 Task: Find connections with filter location Portão with filter topic #helpingothers with filter profile language English with filter current company BharatAgri with filter school Board of Secondary Education Rajasthan with filter industry Satellite Telecommunications with filter service category Financial Analysis with filter keywords title Front Desk Associate
Action: Mouse moved to (124, 206)
Screenshot: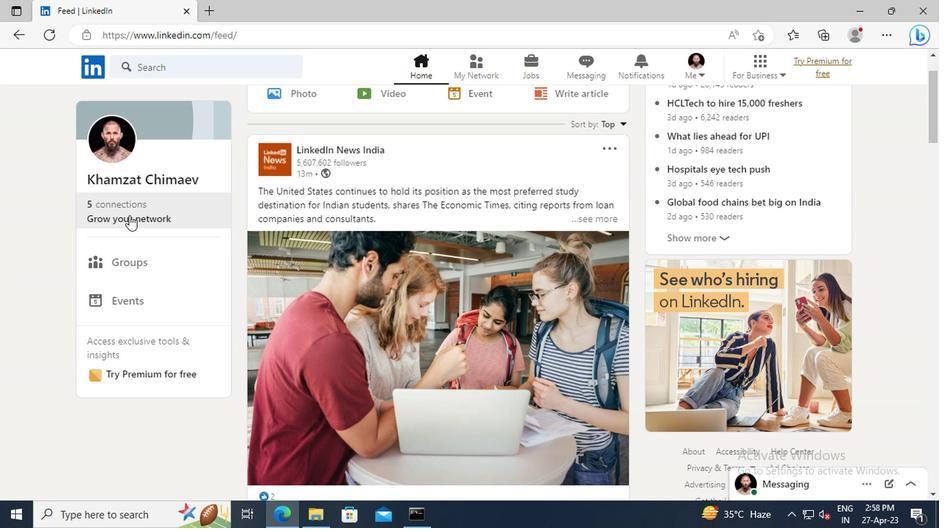 
Action: Mouse pressed left at (124, 206)
Screenshot: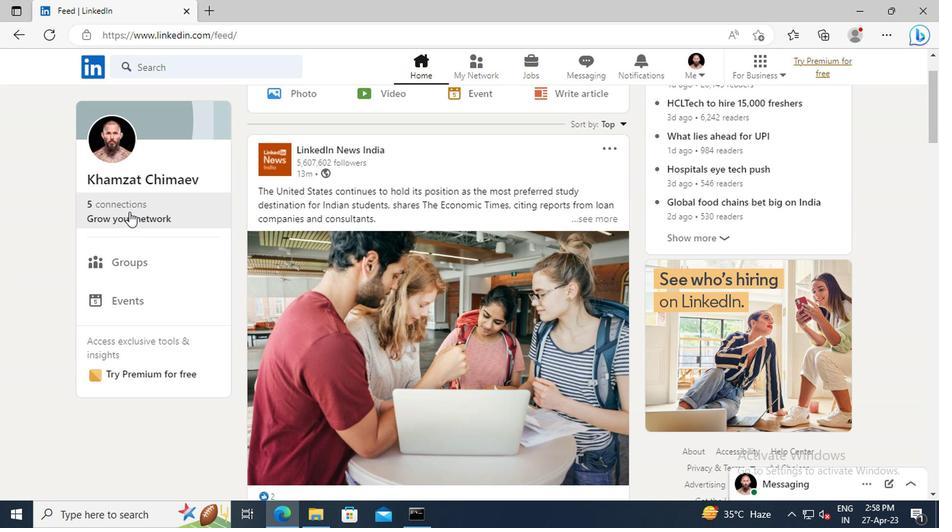 
Action: Mouse moved to (138, 143)
Screenshot: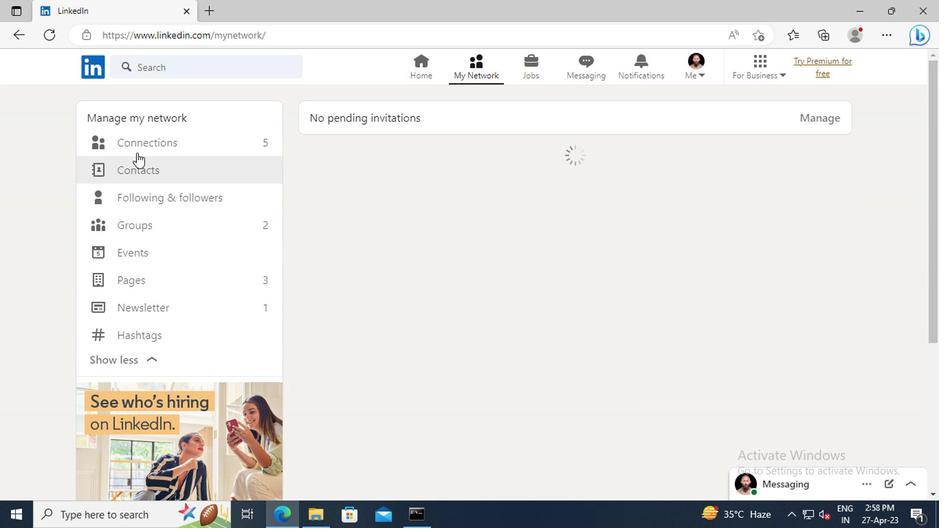 
Action: Mouse pressed left at (138, 143)
Screenshot: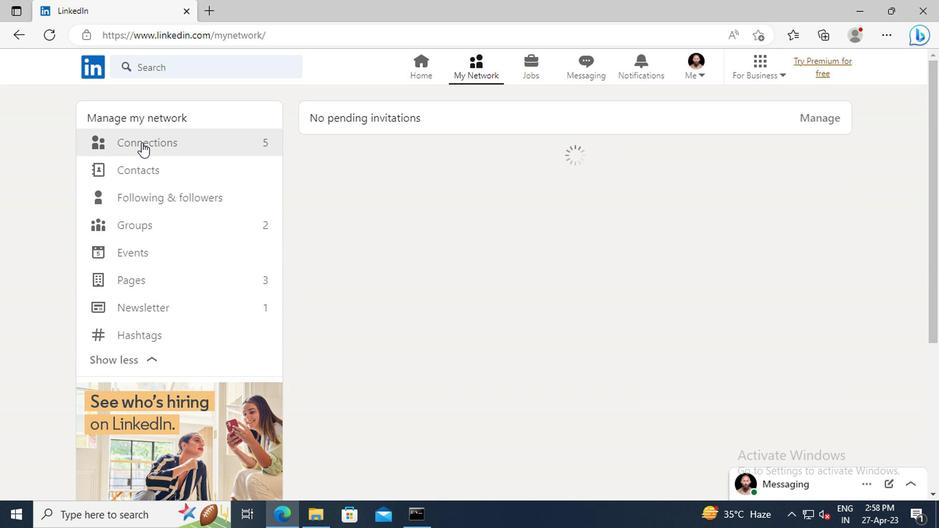 
Action: Mouse moved to (562, 147)
Screenshot: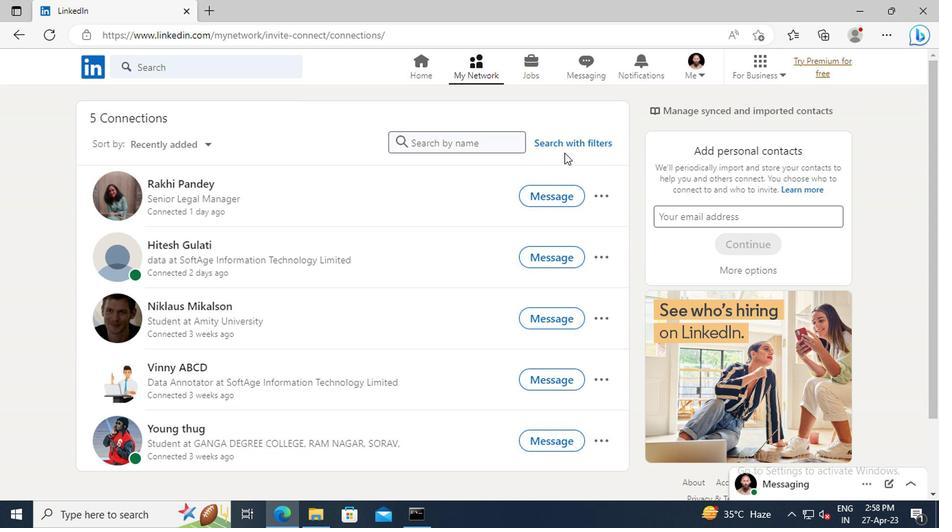 
Action: Mouse pressed left at (562, 147)
Screenshot: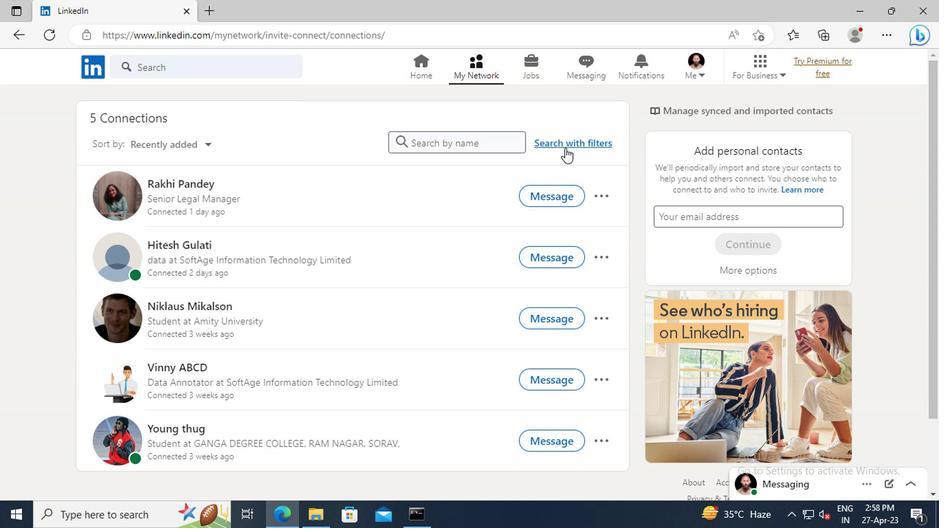 
Action: Mouse moved to (516, 107)
Screenshot: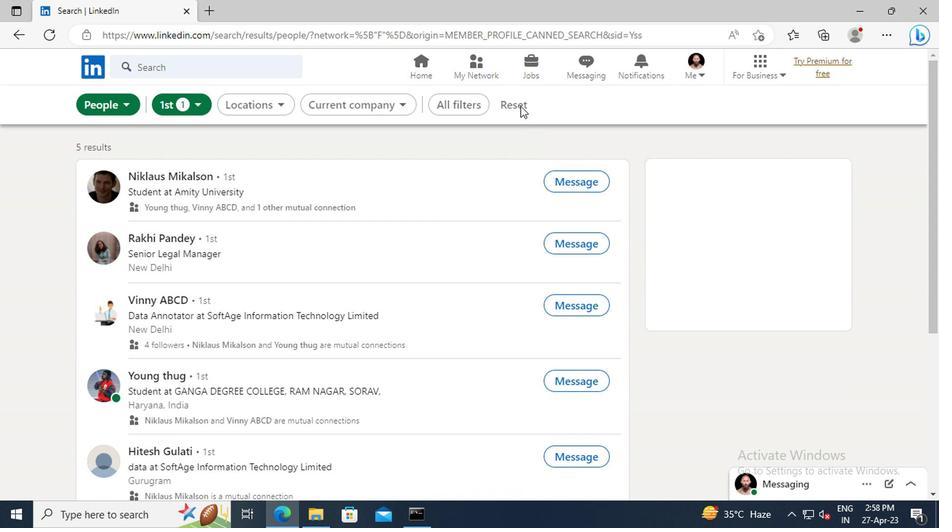 
Action: Mouse pressed left at (516, 107)
Screenshot: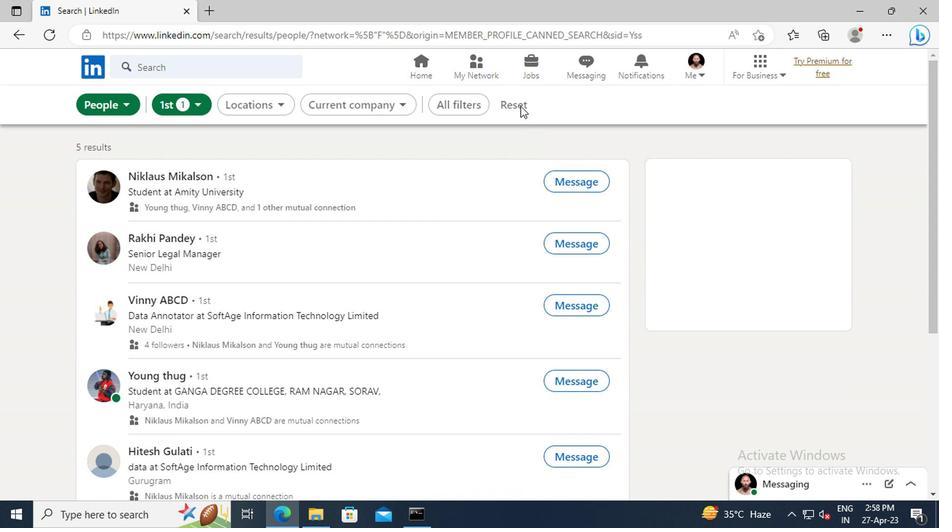 
Action: Mouse moved to (502, 106)
Screenshot: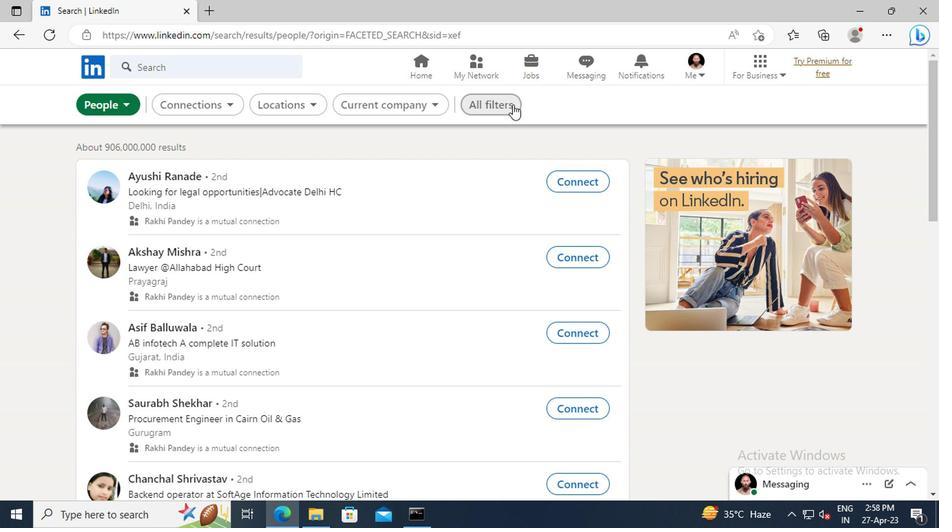 
Action: Mouse pressed left at (502, 106)
Screenshot: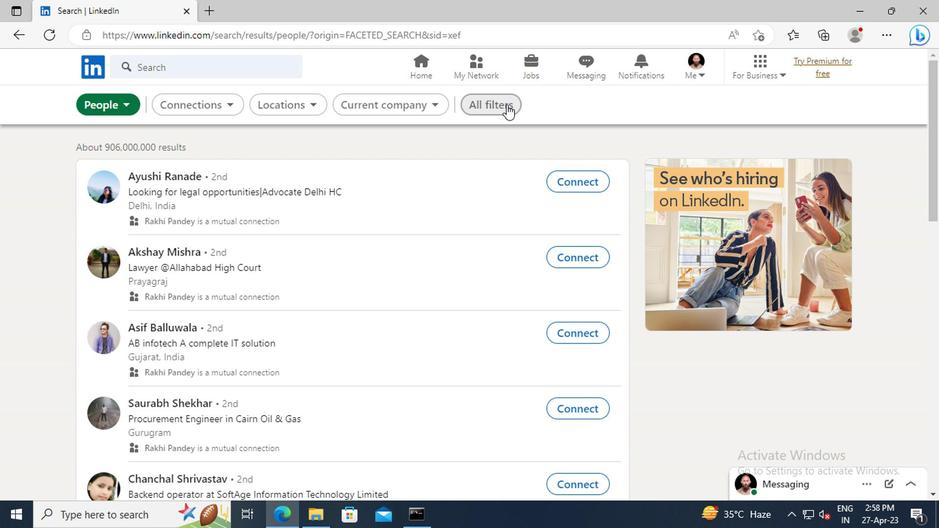 
Action: Mouse moved to (756, 271)
Screenshot: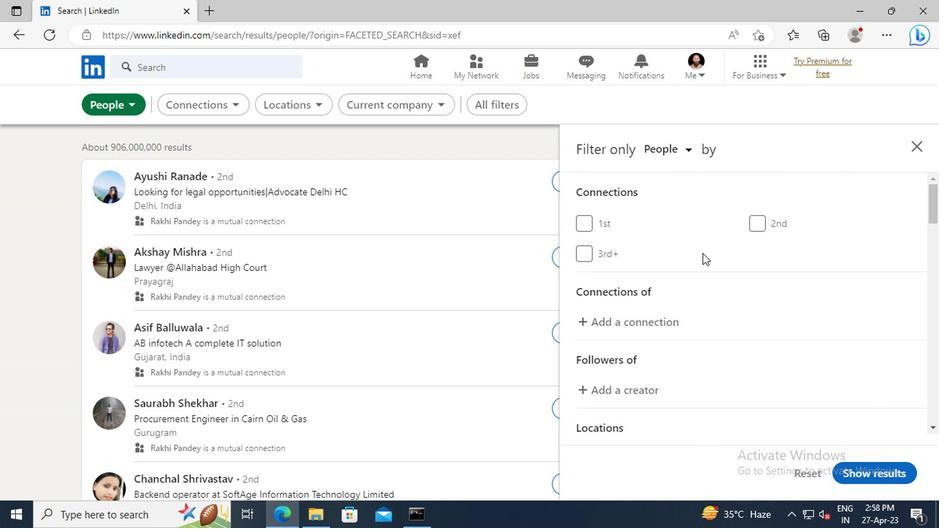
Action: Mouse scrolled (756, 270) with delta (0, 0)
Screenshot: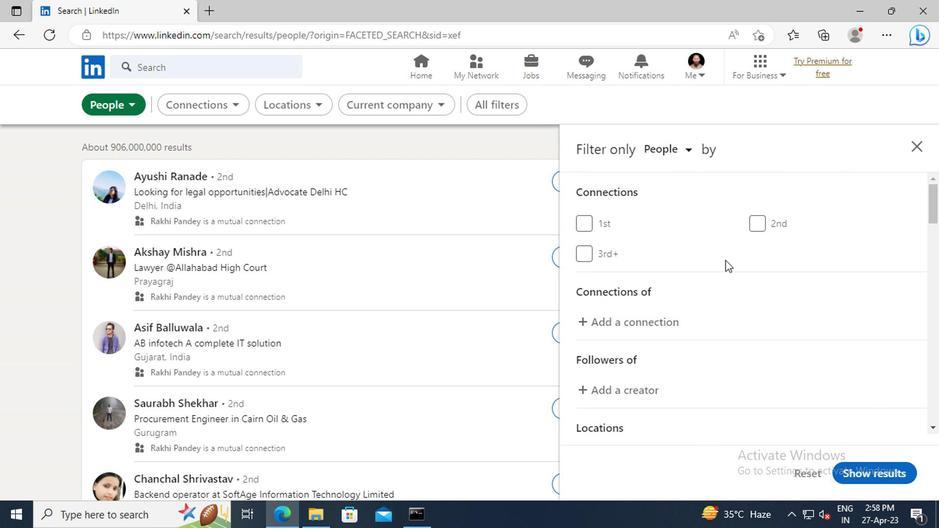
Action: Mouse moved to (760, 273)
Screenshot: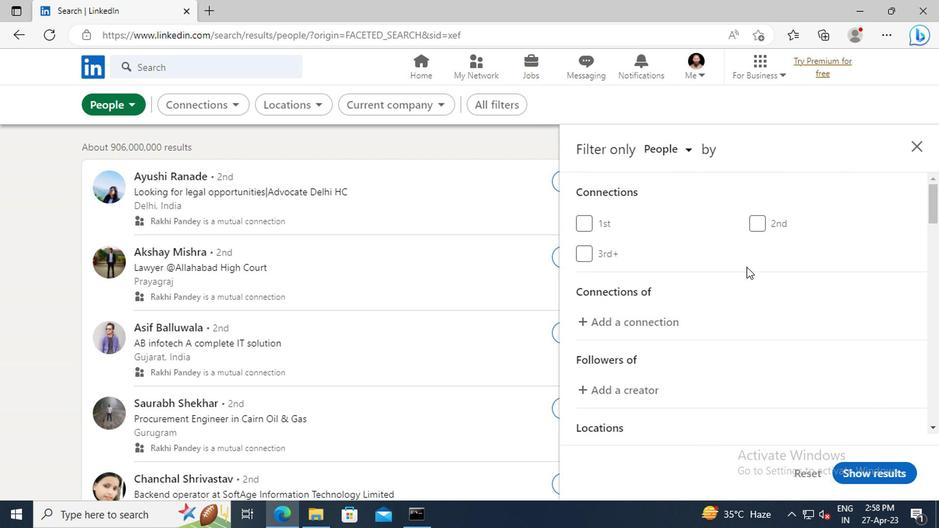 
Action: Mouse scrolled (760, 273) with delta (0, 0)
Screenshot: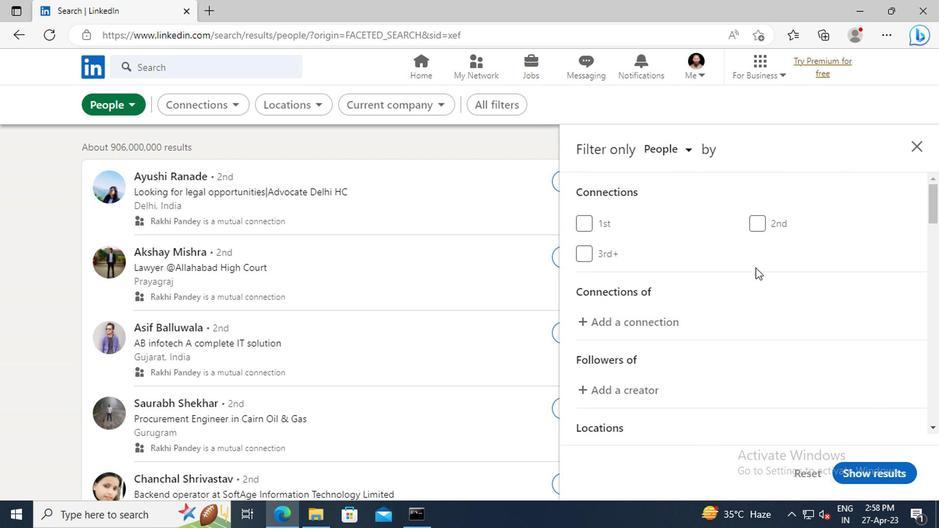 
Action: Mouse scrolled (760, 273) with delta (0, 0)
Screenshot: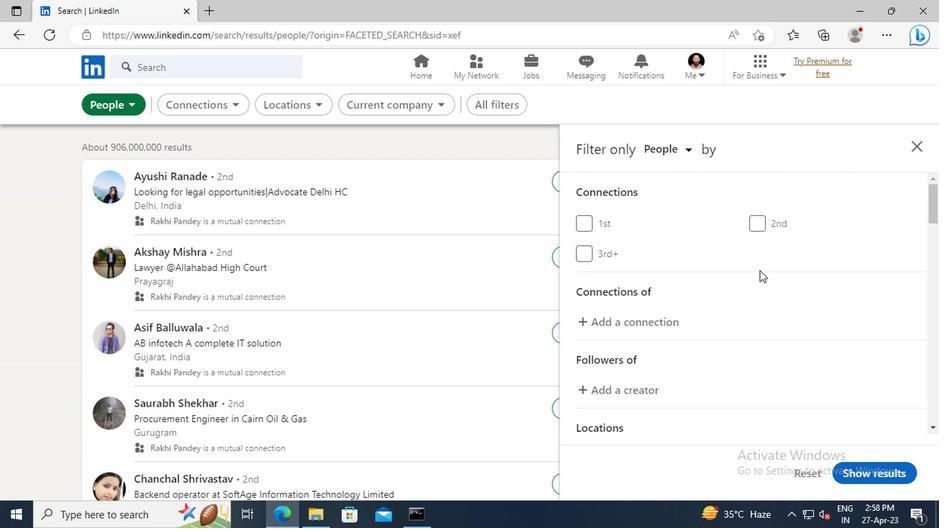 
Action: Mouse moved to (760, 273)
Screenshot: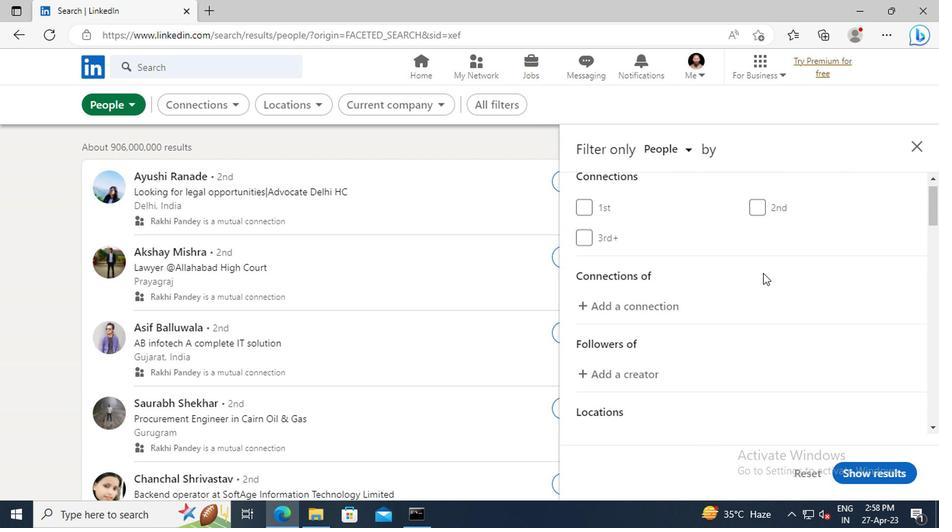 
Action: Mouse scrolled (760, 273) with delta (0, 0)
Screenshot: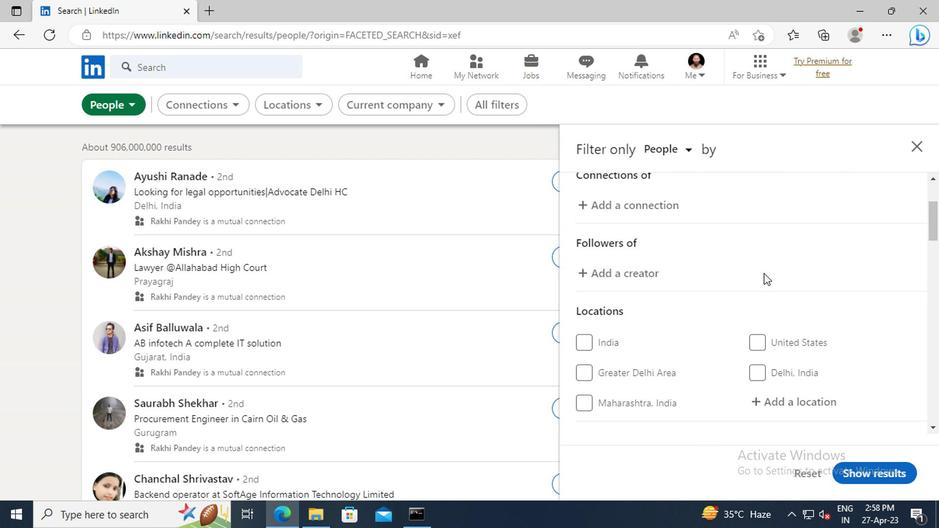 
Action: Mouse scrolled (760, 273) with delta (0, 0)
Screenshot: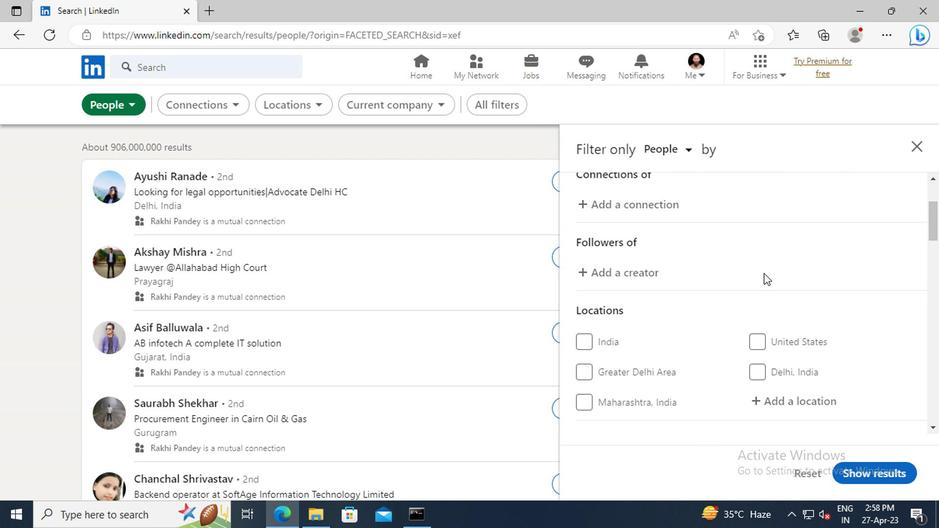 
Action: Mouse scrolled (760, 273) with delta (0, 0)
Screenshot: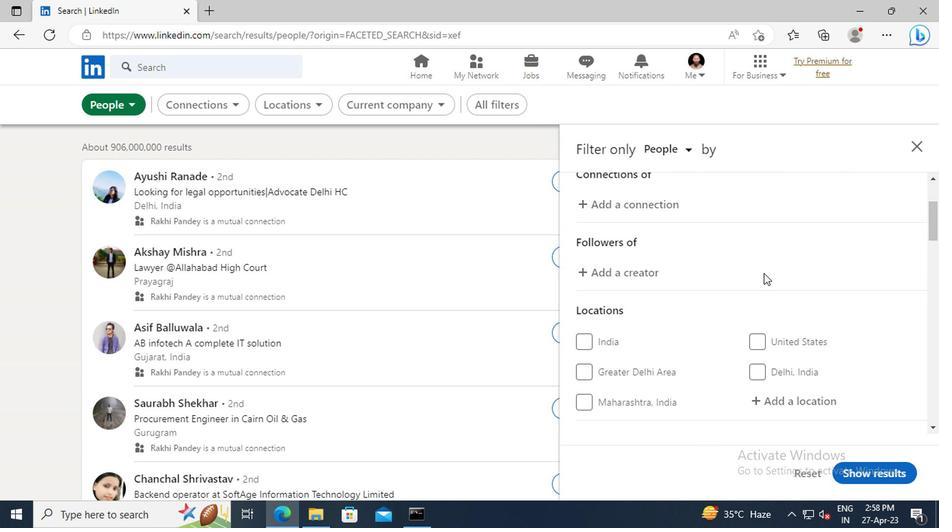
Action: Mouse moved to (779, 286)
Screenshot: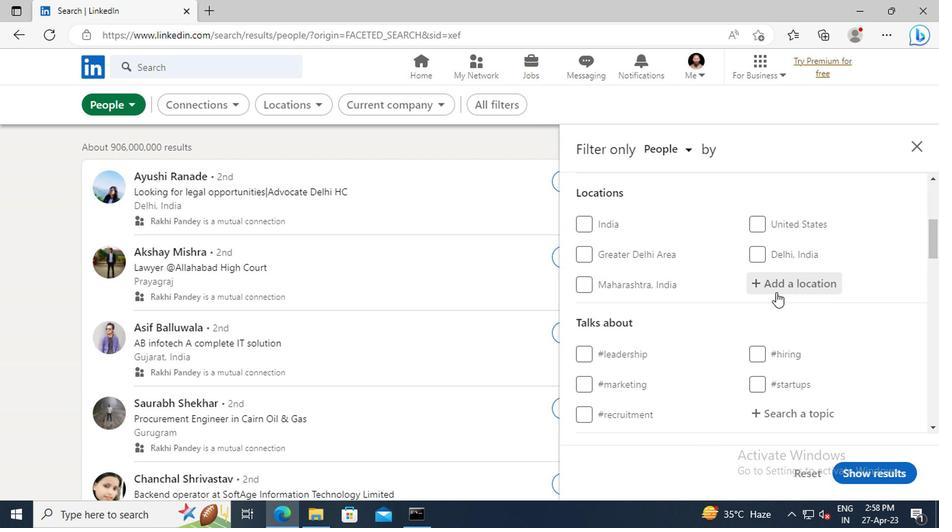 
Action: Mouse pressed left at (779, 286)
Screenshot: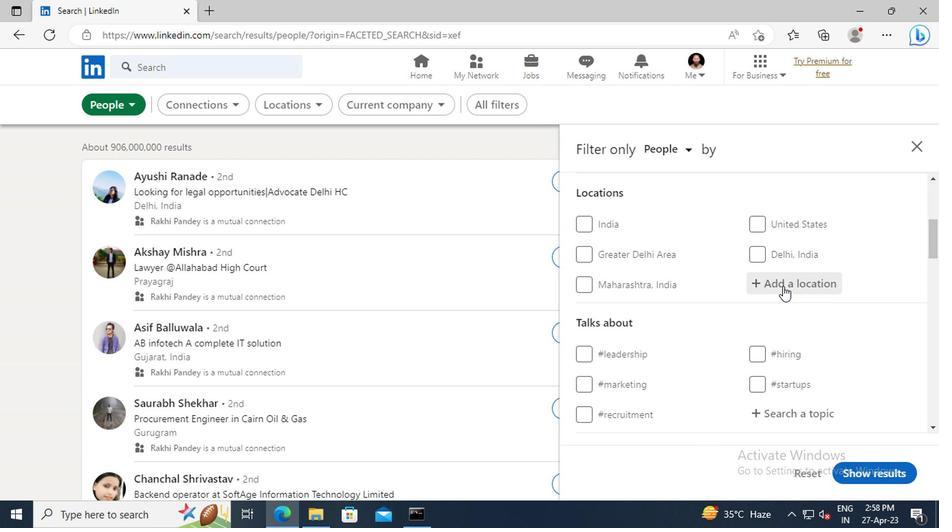 
Action: Key pressed <Key.shift>PORTAO
Screenshot: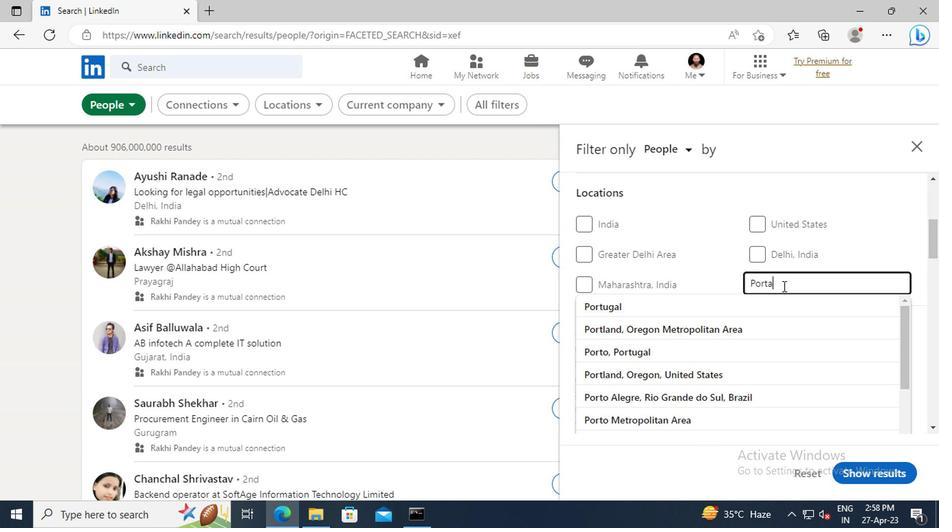 
Action: Mouse moved to (782, 302)
Screenshot: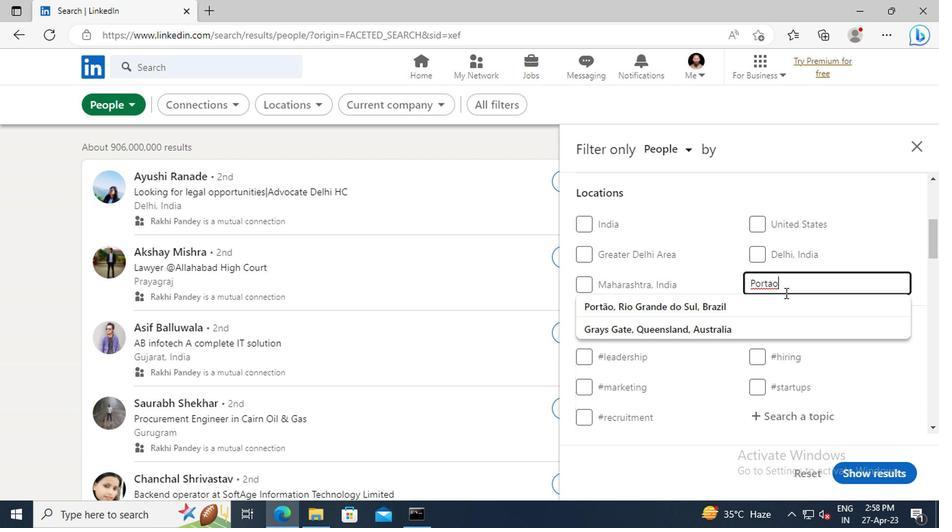 
Action: Mouse pressed left at (782, 302)
Screenshot: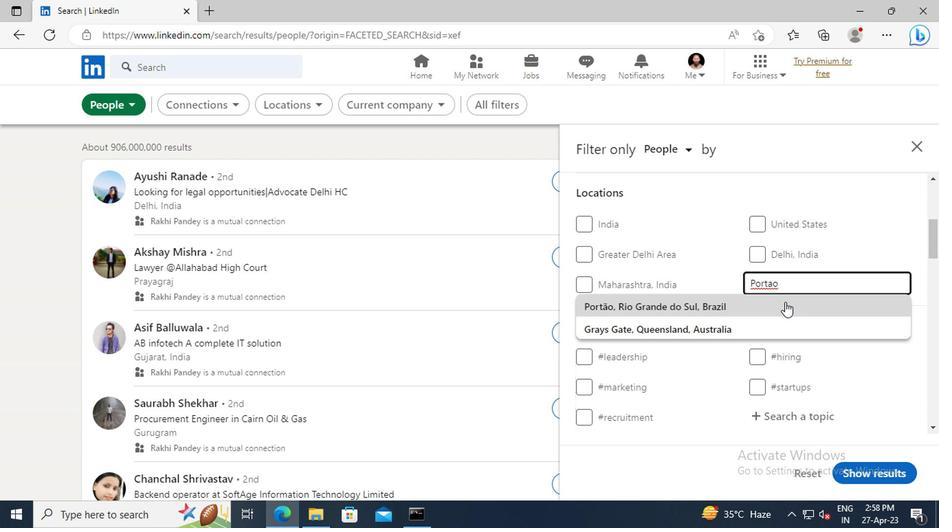 
Action: Mouse moved to (782, 283)
Screenshot: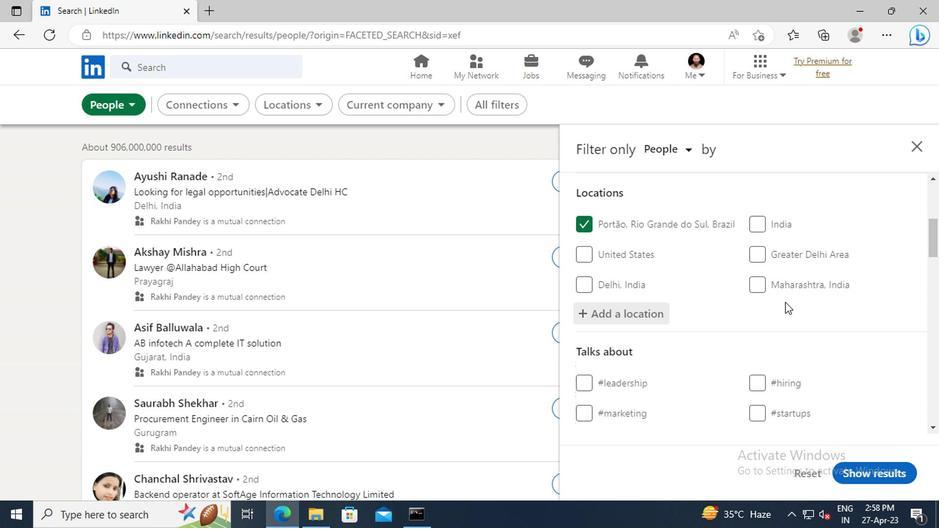 
Action: Mouse scrolled (782, 282) with delta (0, 0)
Screenshot: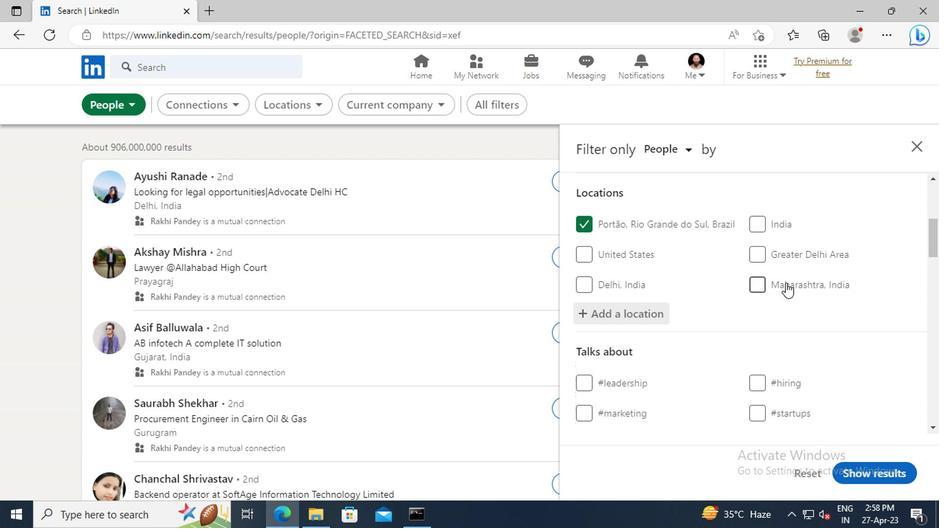 
Action: Mouse scrolled (782, 282) with delta (0, 0)
Screenshot: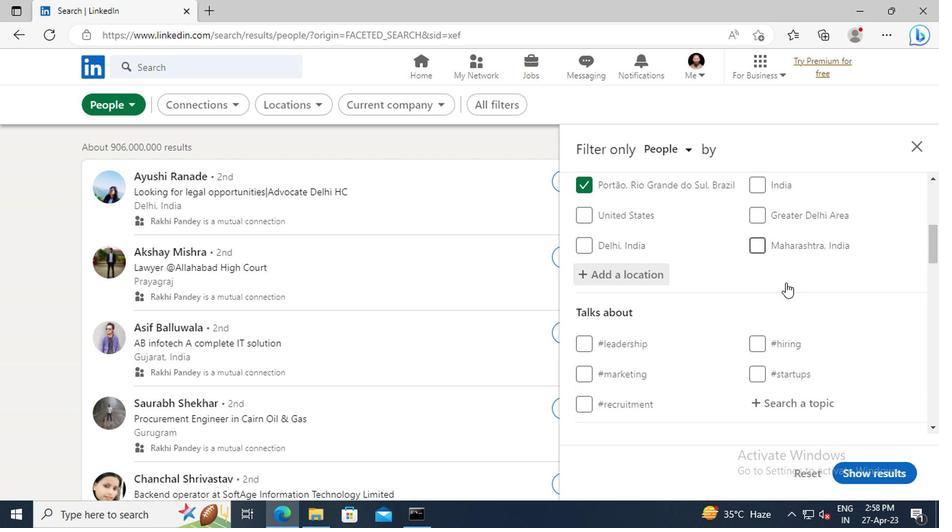 
Action: Mouse scrolled (782, 282) with delta (0, 0)
Screenshot: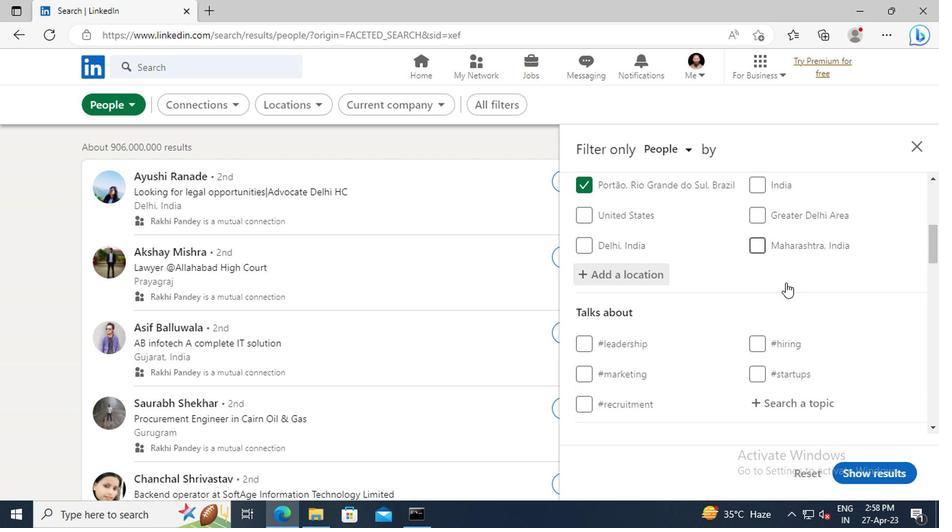 
Action: Mouse moved to (790, 326)
Screenshot: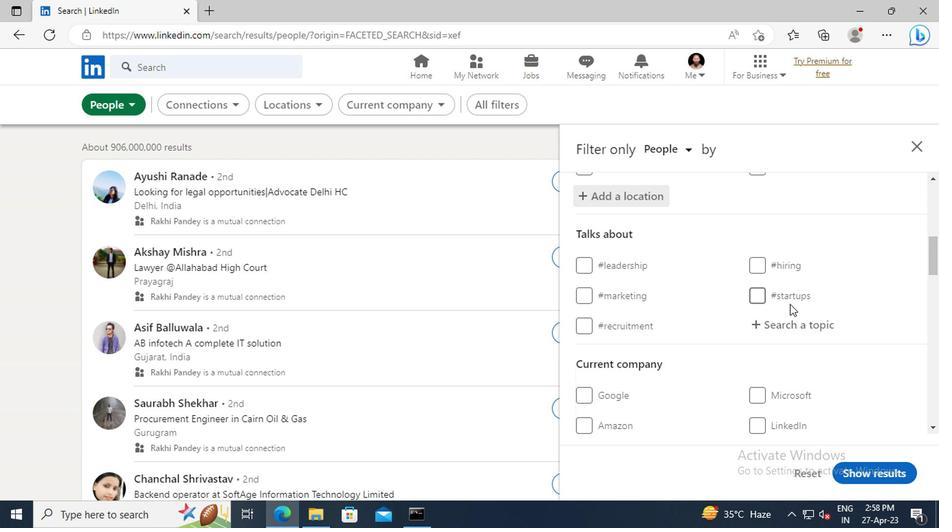 
Action: Mouse pressed left at (790, 326)
Screenshot: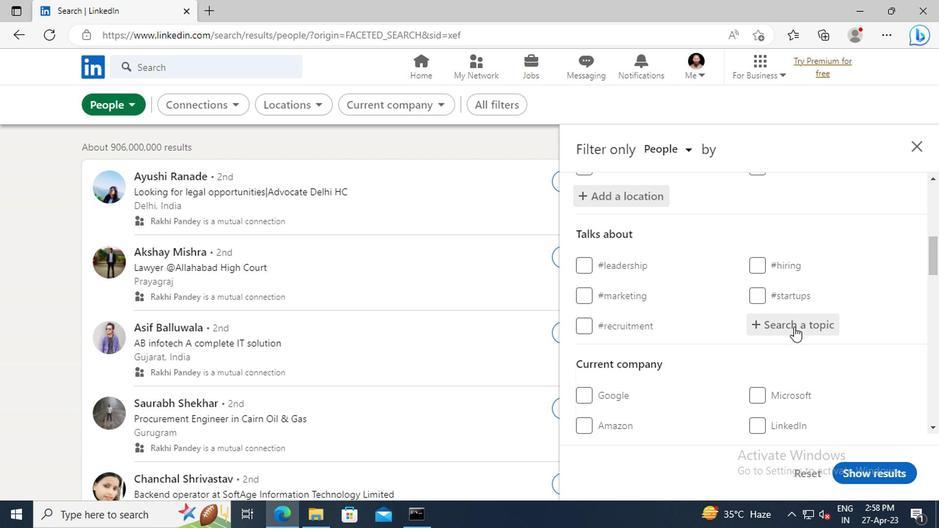 
Action: Key pressed <Key.shift>#HELPINGOTHERS<Key.enter>
Screenshot: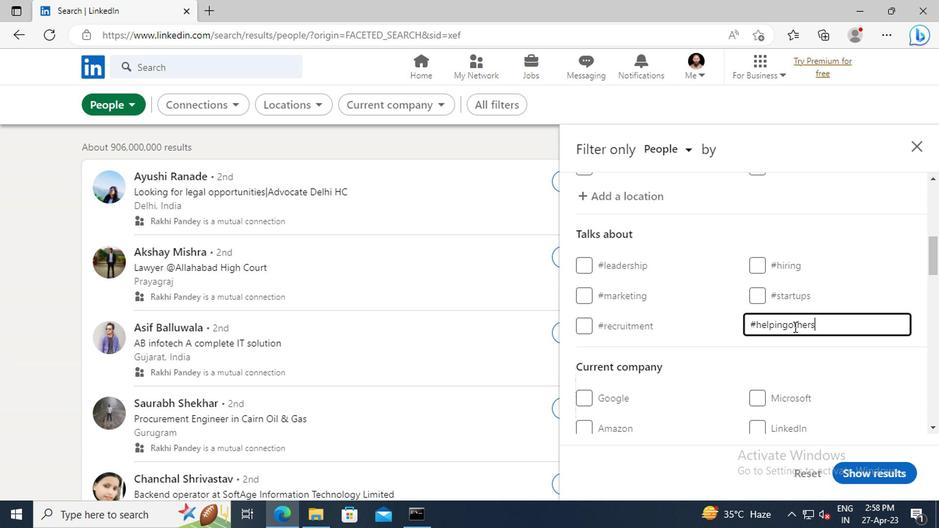 
Action: Mouse scrolled (790, 326) with delta (0, 0)
Screenshot: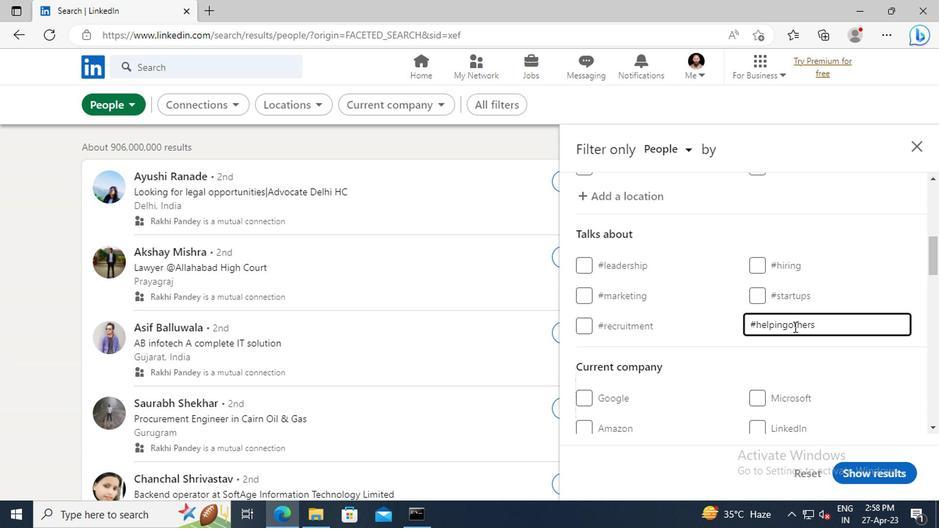
Action: Mouse scrolled (790, 326) with delta (0, 0)
Screenshot: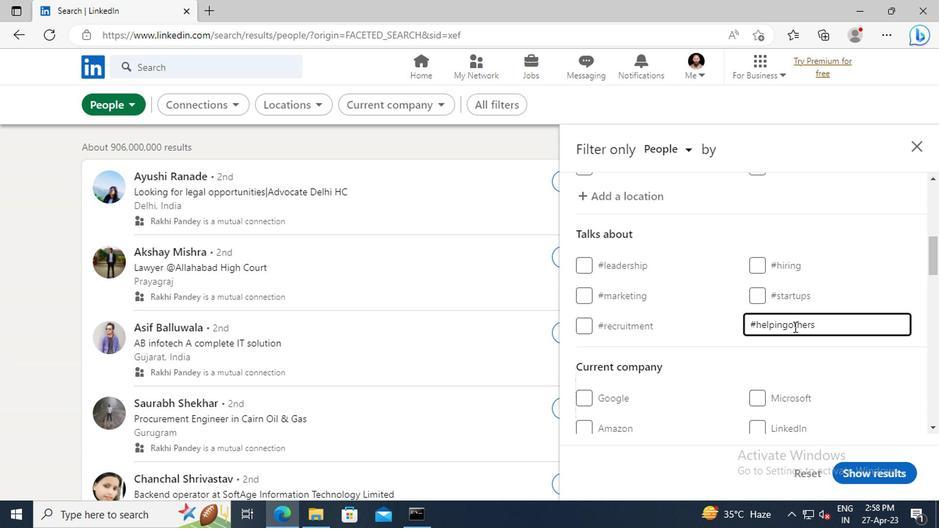 
Action: Mouse scrolled (790, 326) with delta (0, 0)
Screenshot: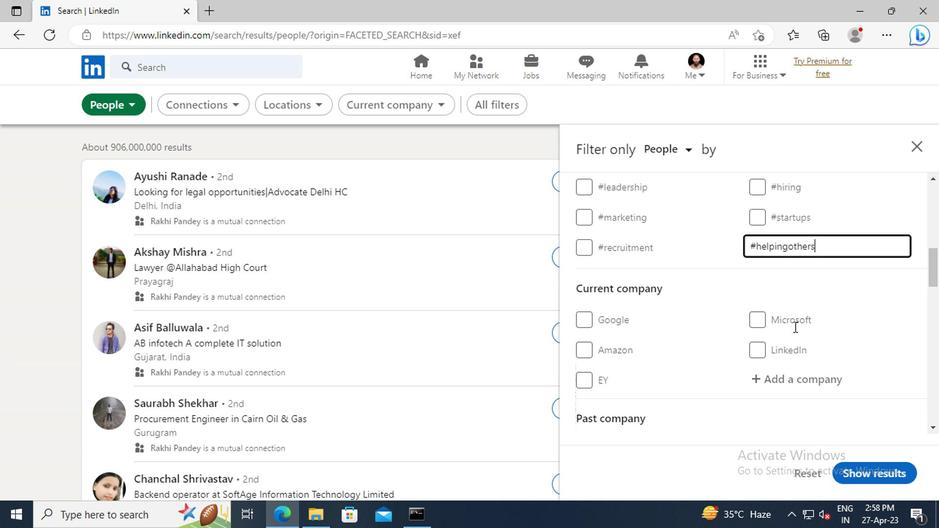 
Action: Mouse scrolled (790, 326) with delta (0, 0)
Screenshot: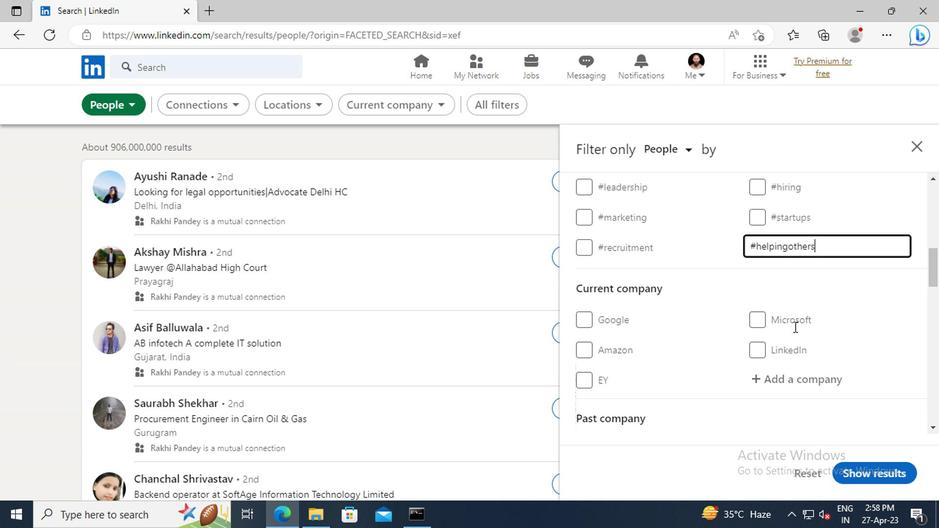 
Action: Mouse scrolled (790, 326) with delta (0, 0)
Screenshot: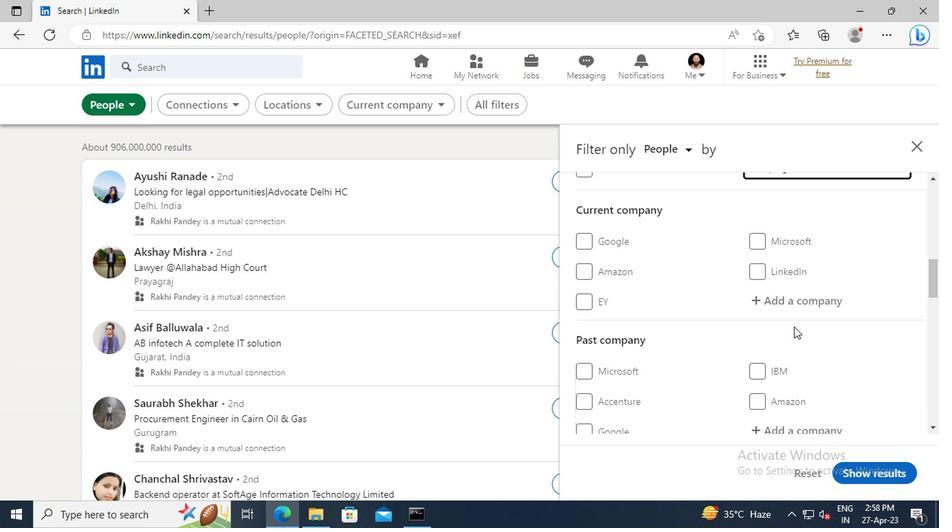
Action: Mouse scrolled (790, 326) with delta (0, 0)
Screenshot: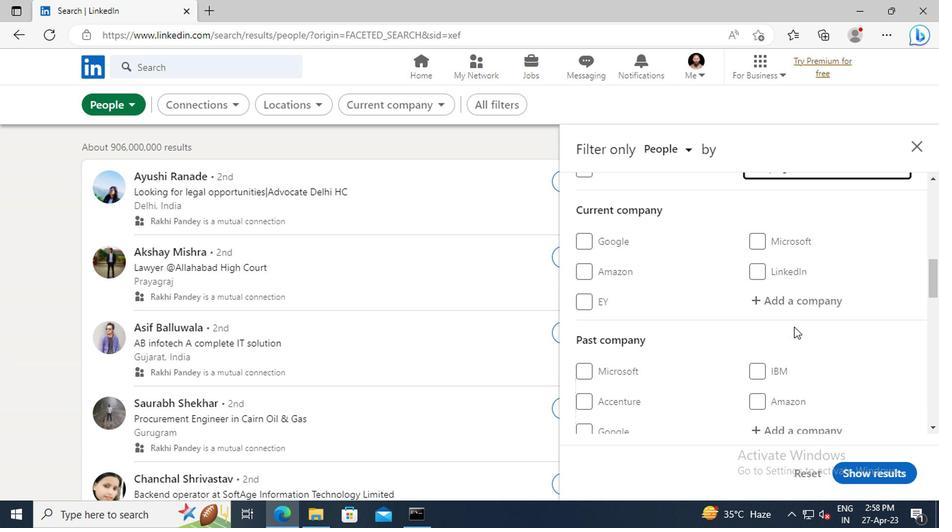 
Action: Mouse scrolled (790, 326) with delta (0, 0)
Screenshot: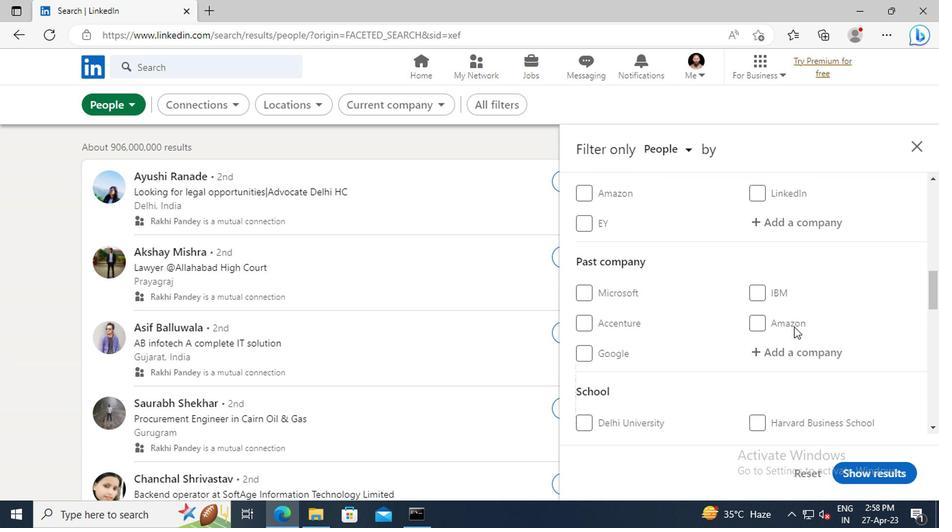 
Action: Mouse scrolled (790, 326) with delta (0, 0)
Screenshot: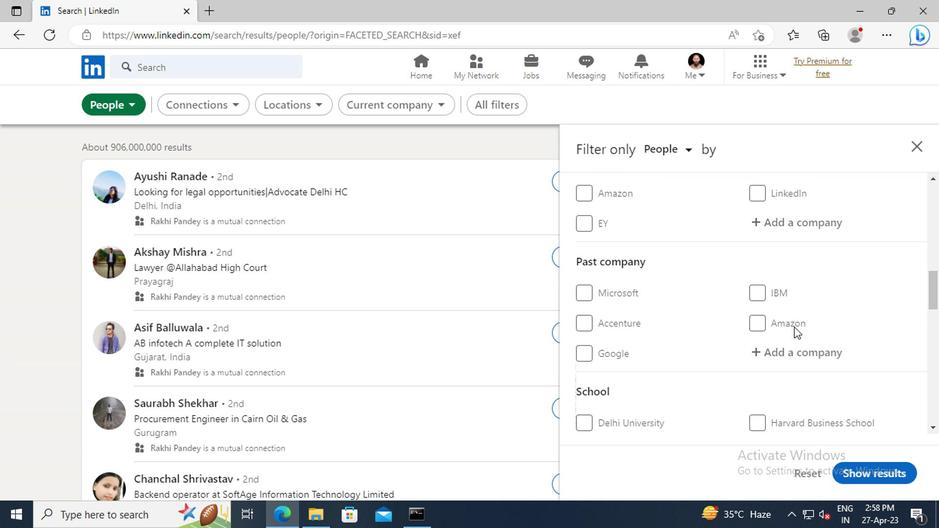 
Action: Mouse scrolled (790, 326) with delta (0, 0)
Screenshot: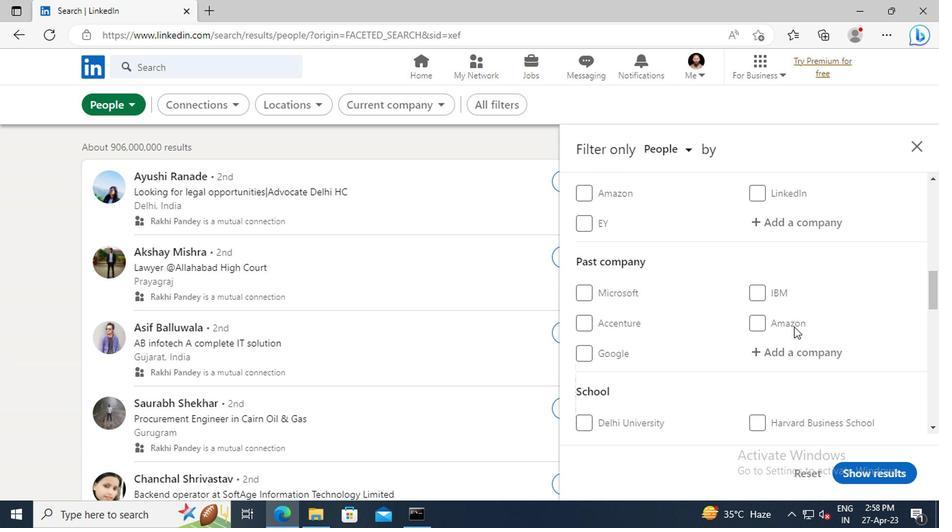 
Action: Mouse scrolled (790, 326) with delta (0, 0)
Screenshot: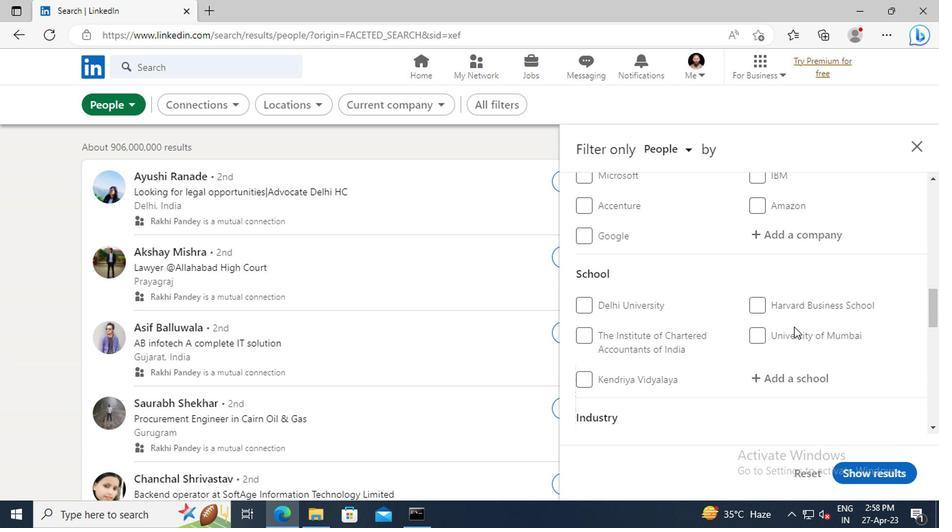 
Action: Mouse scrolled (790, 326) with delta (0, 0)
Screenshot: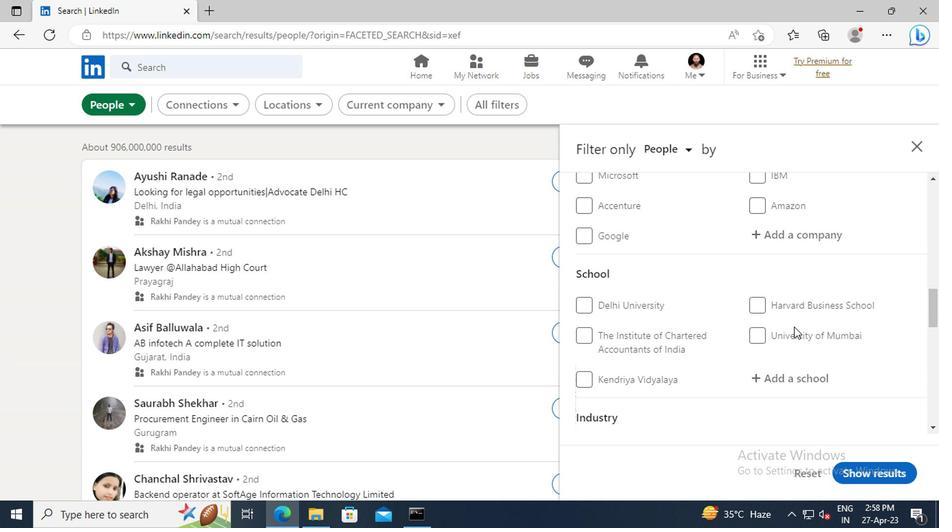 
Action: Mouse scrolled (790, 326) with delta (0, 0)
Screenshot: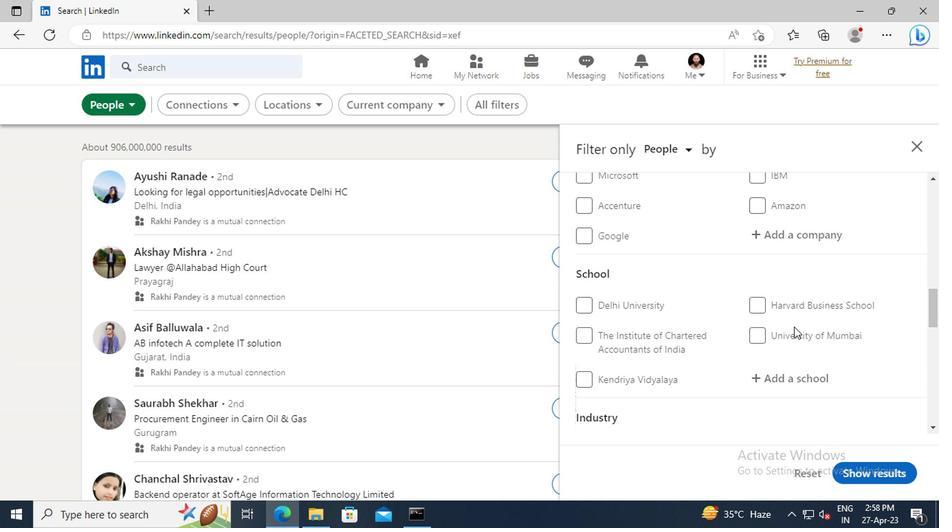 
Action: Mouse scrolled (790, 326) with delta (0, 0)
Screenshot: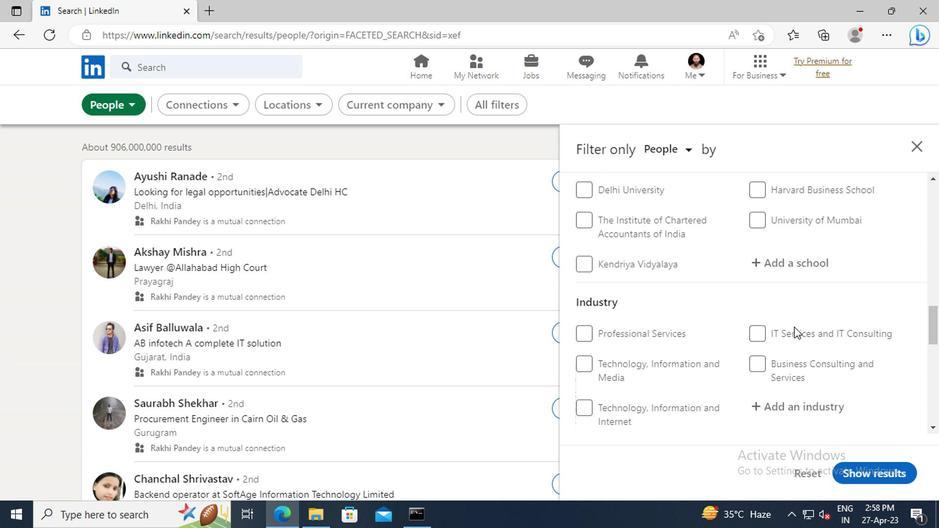 
Action: Mouse scrolled (790, 326) with delta (0, 0)
Screenshot: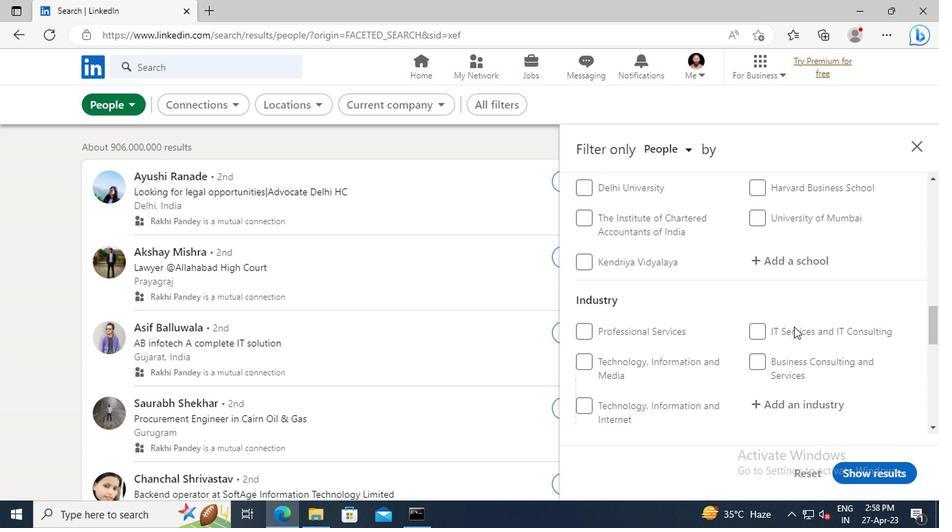
Action: Mouse scrolled (790, 326) with delta (0, 0)
Screenshot: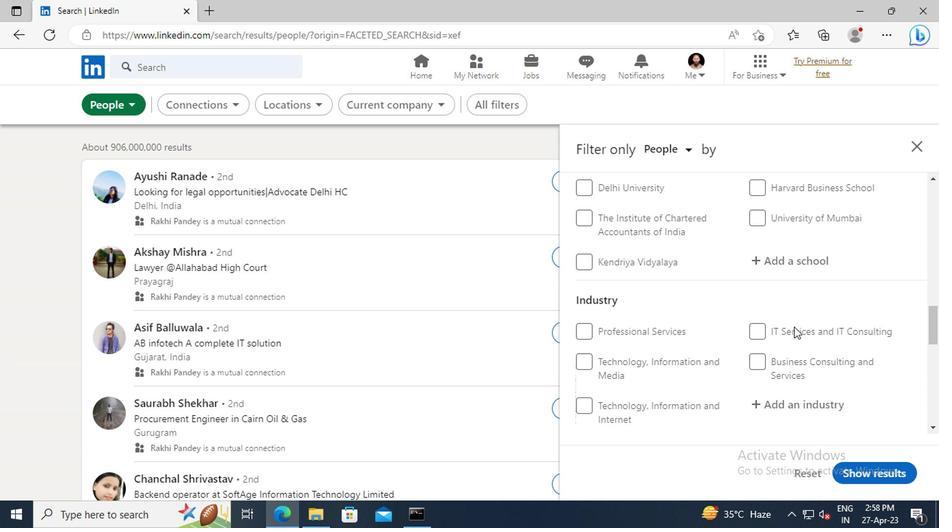 
Action: Mouse scrolled (790, 326) with delta (0, 0)
Screenshot: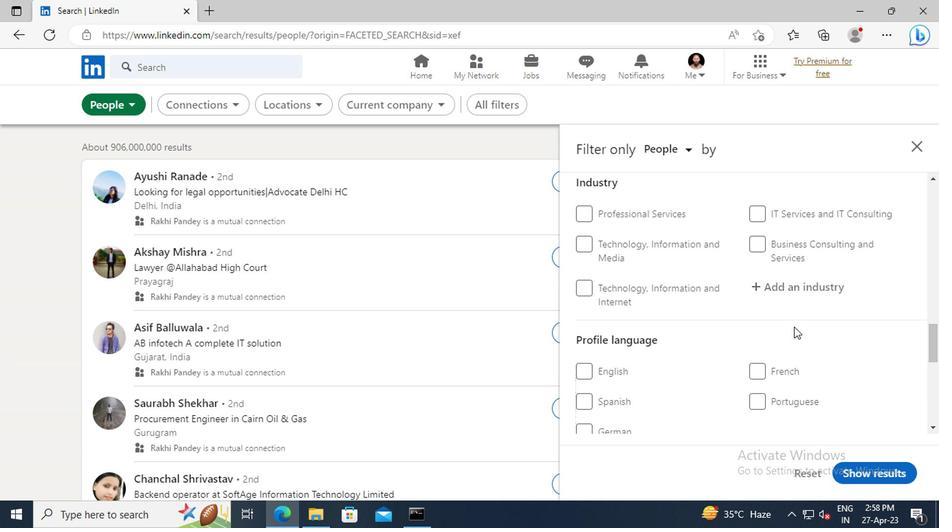 
Action: Mouse scrolled (790, 326) with delta (0, 0)
Screenshot: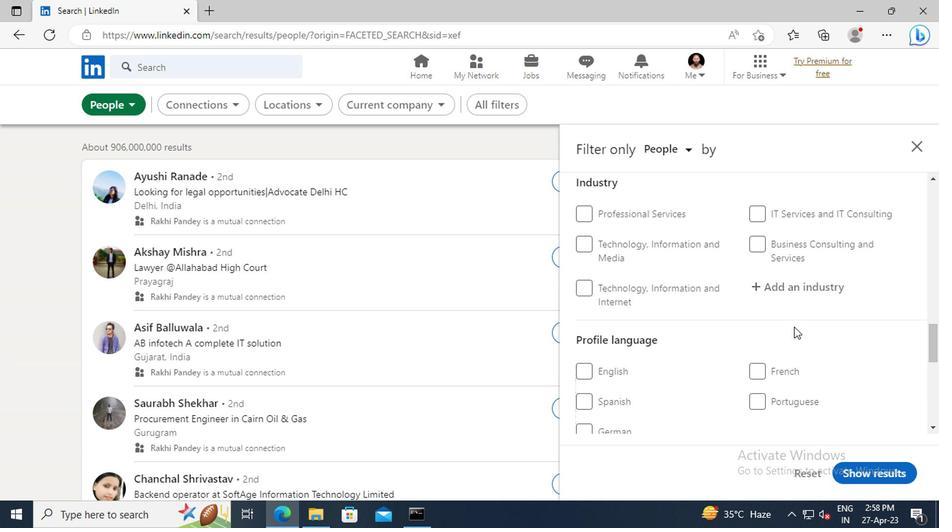 
Action: Mouse moved to (581, 296)
Screenshot: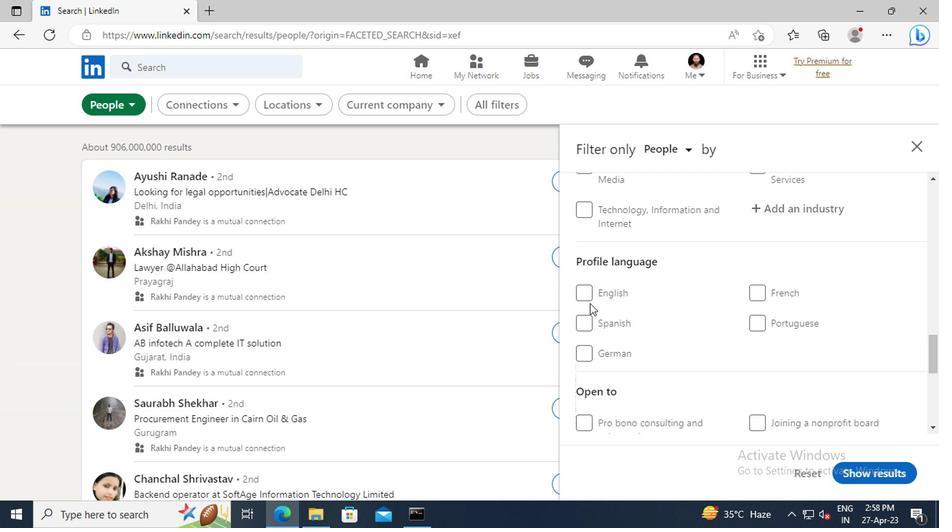 
Action: Mouse pressed left at (581, 296)
Screenshot: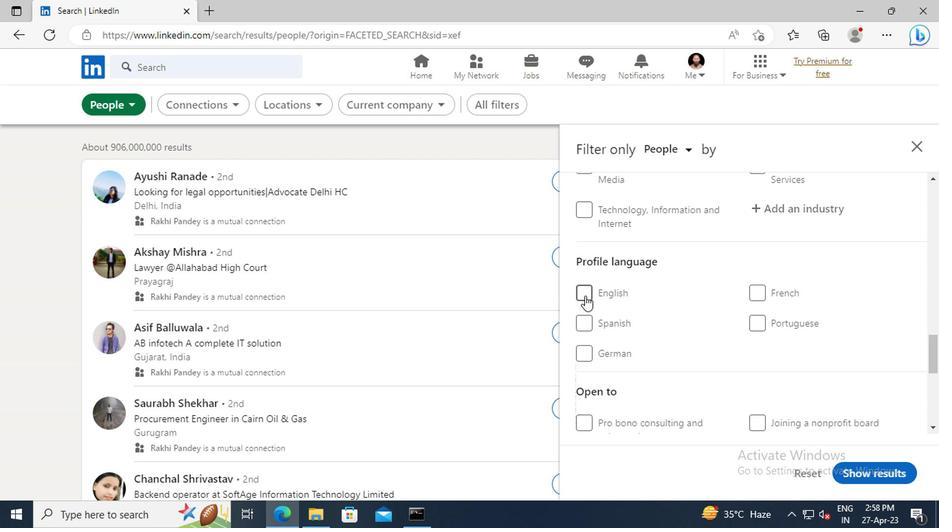
Action: Mouse moved to (738, 312)
Screenshot: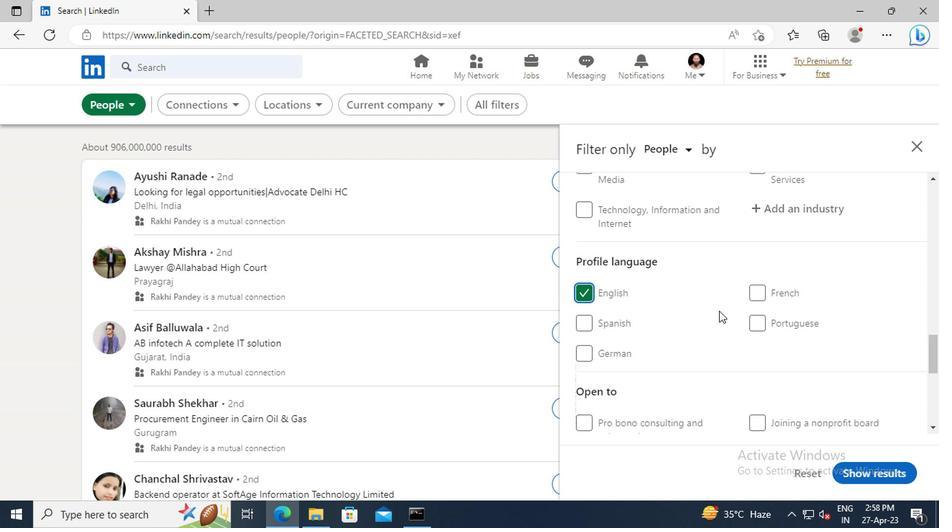 
Action: Mouse scrolled (738, 313) with delta (0, 0)
Screenshot: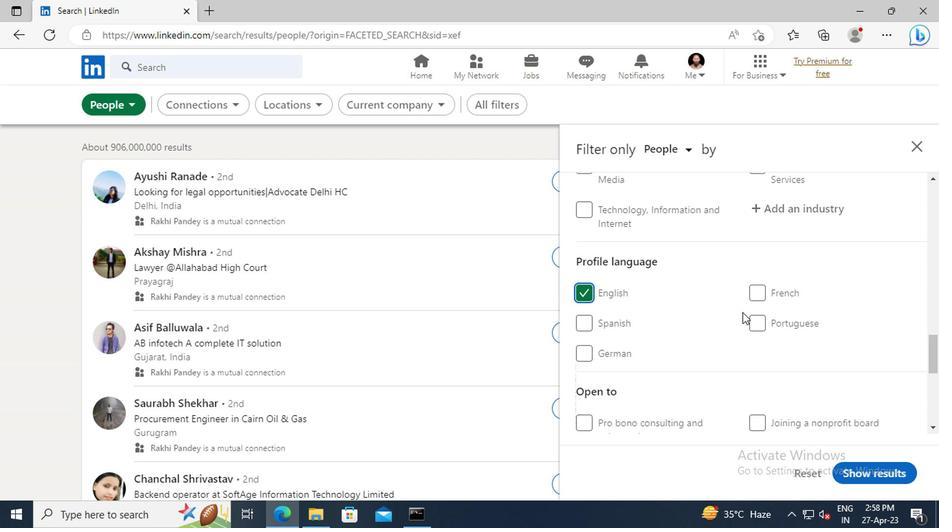 
Action: Mouse scrolled (738, 313) with delta (0, 0)
Screenshot: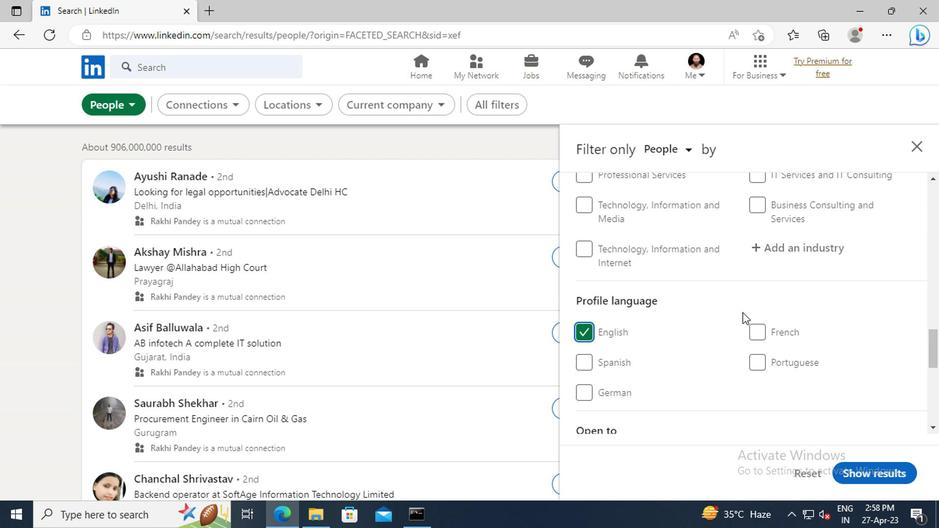
Action: Mouse scrolled (738, 313) with delta (0, 0)
Screenshot: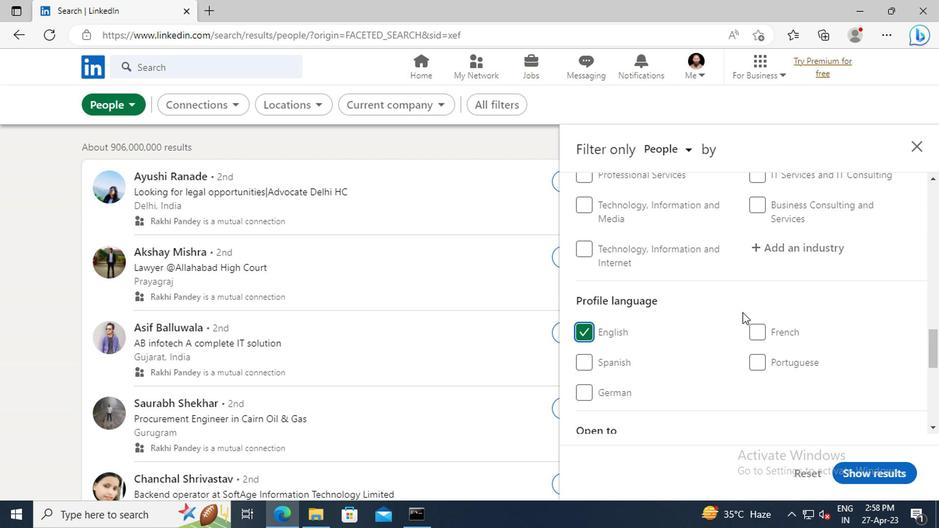 
Action: Mouse scrolled (738, 313) with delta (0, 0)
Screenshot: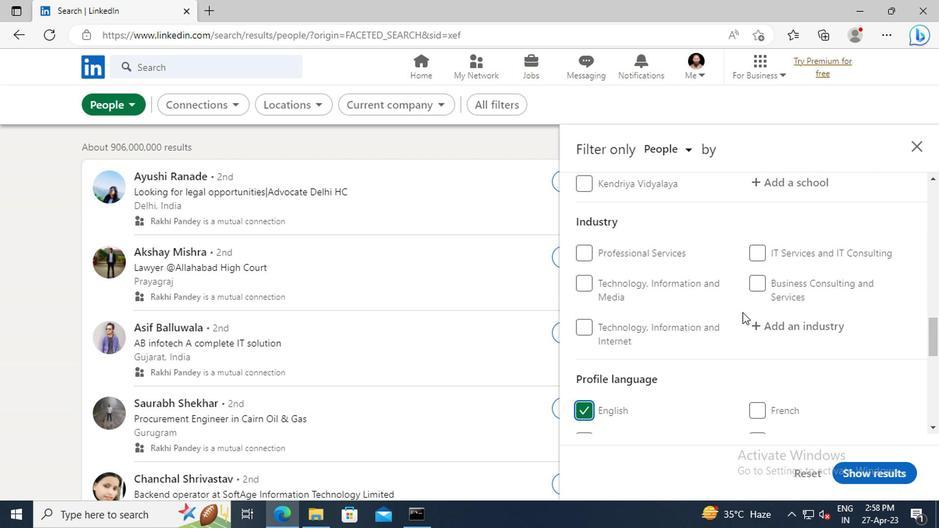 
Action: Mouse scrolled (738, 313) with delta (0, 0)
Screenshot: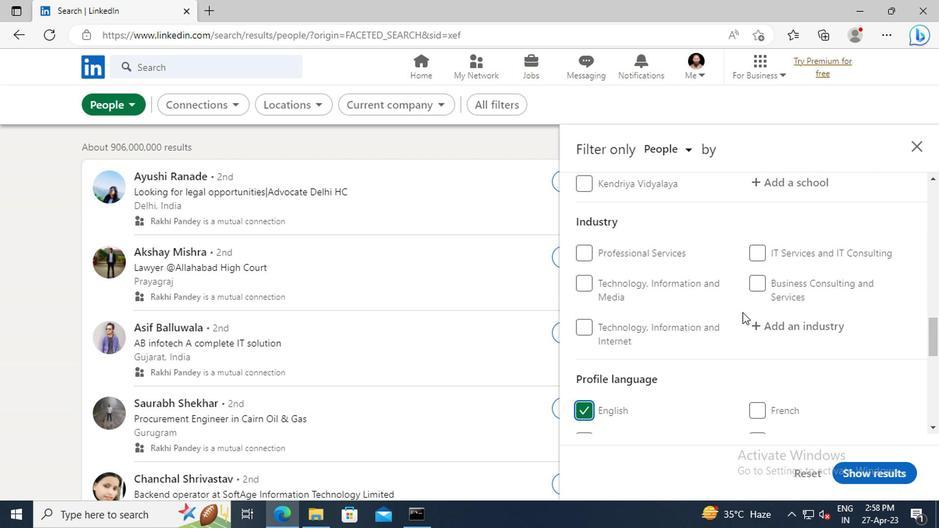 
Action: Mouse scrolled (738, 313) with delta (0, 0)
Screenshot: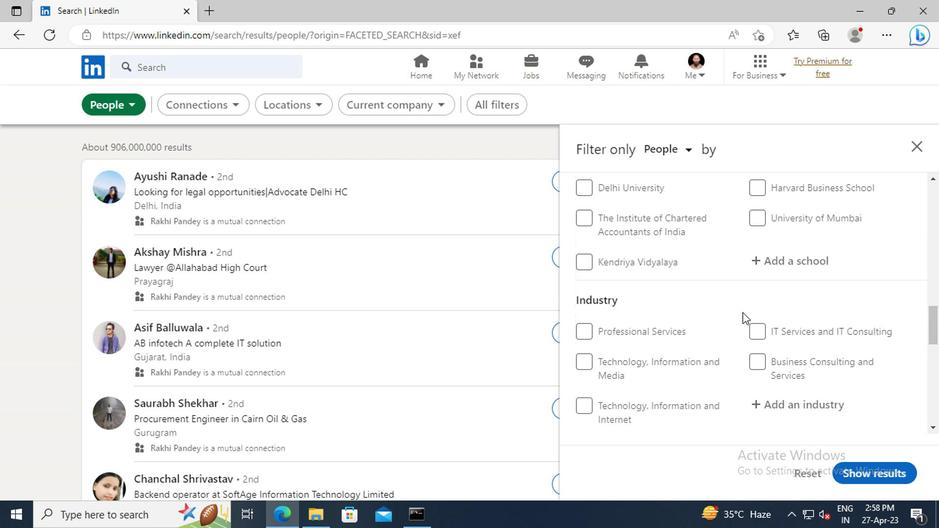 
Action: Mouse scrolled (738, 313) with delta (0, 0)
Screenshot: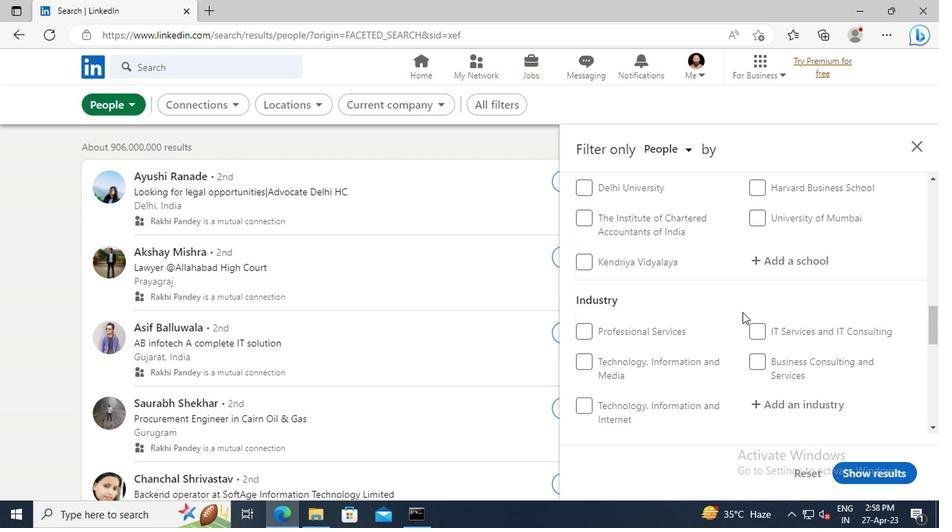 
Action: Mouse scrolled (738, 313) with delta (0, 0)
Screenshot: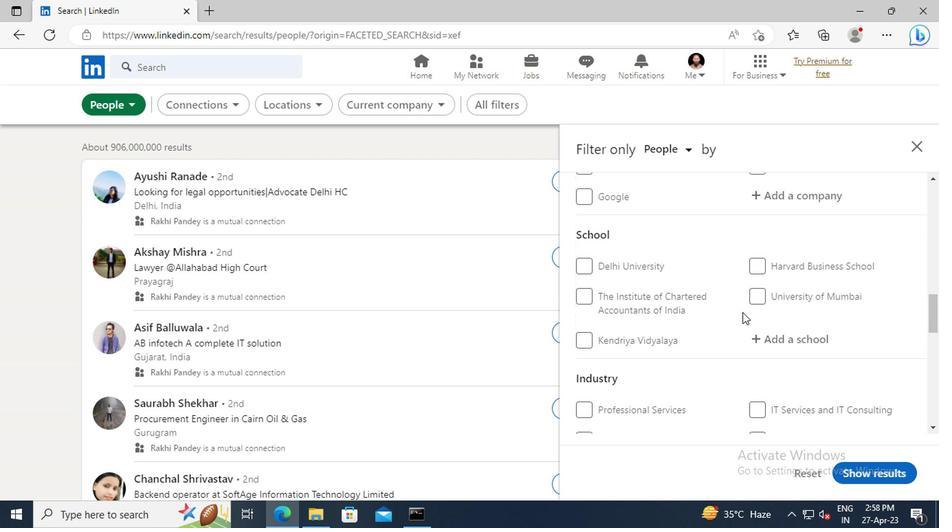 
Action: Mouse scrolled (738, 313) with delta (0, 0)
Screenshot: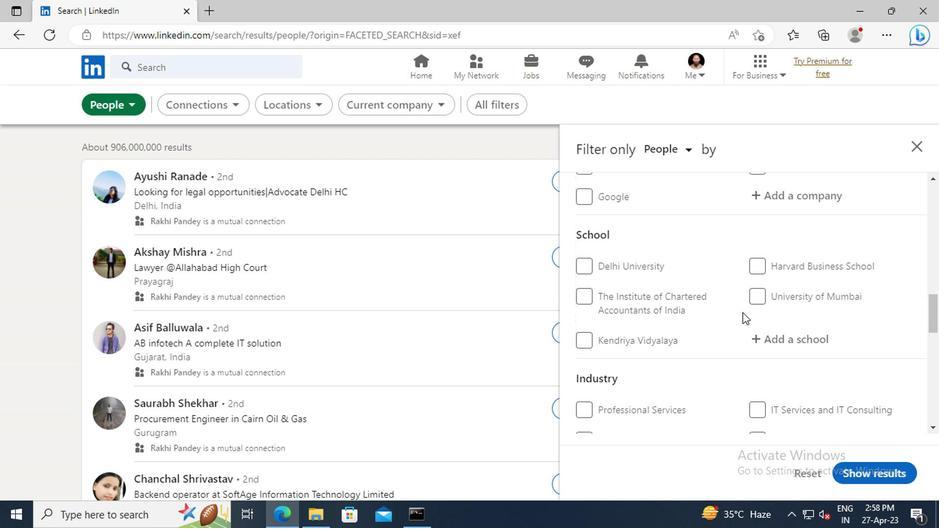 
Action: Mouse scrolled (738, 313) with delta (0, 0)
Screenshot: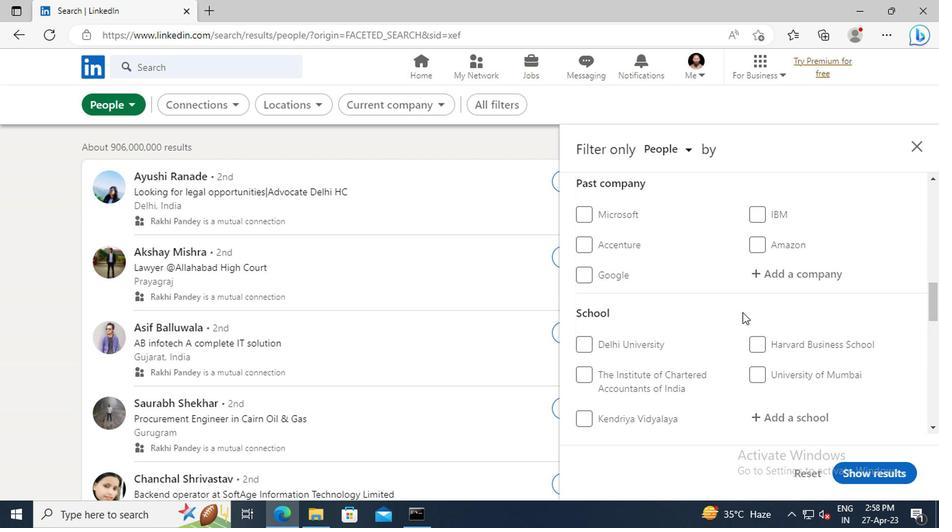 
Action: Mouse scrolled (738, 313) with delta (0, 0)
Screenshot: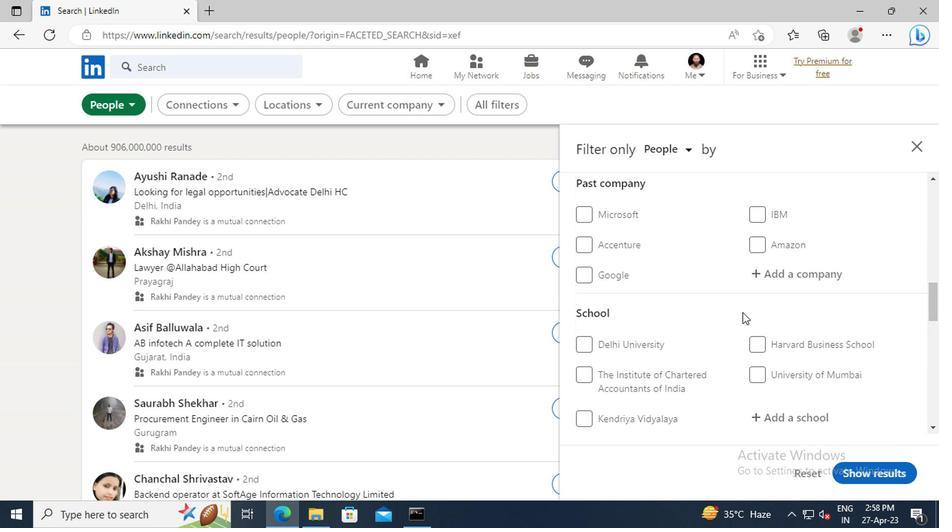 
Action: Mouse scrolled (738, 313) with delta (0, 0)
Screenshot: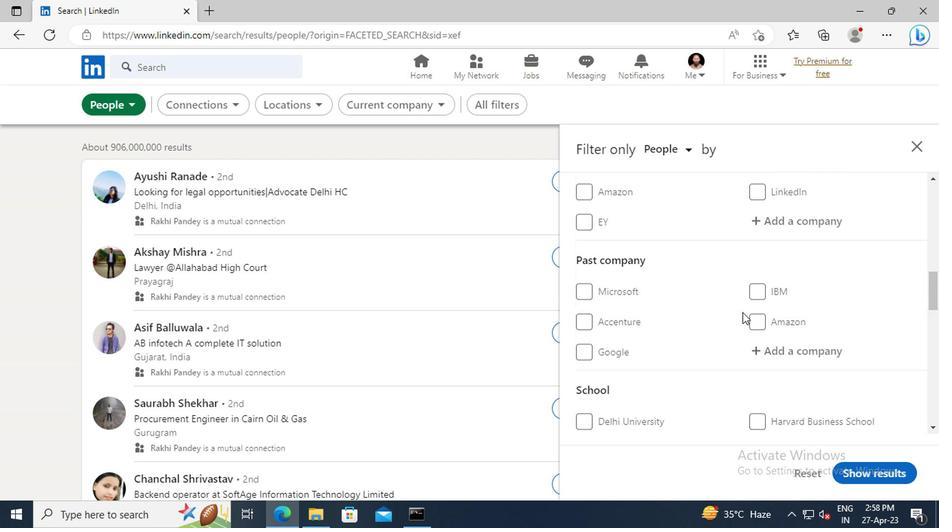 
Action: Mouse scrolled (738, 313) with delta (0, 0)
Screenshot: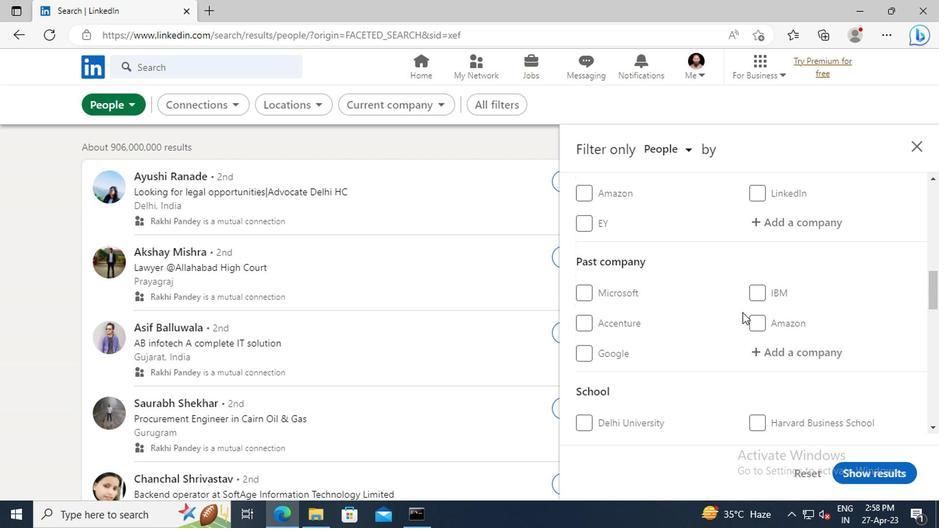 
Action: Mouse moved to (769, 300)
Screenshot: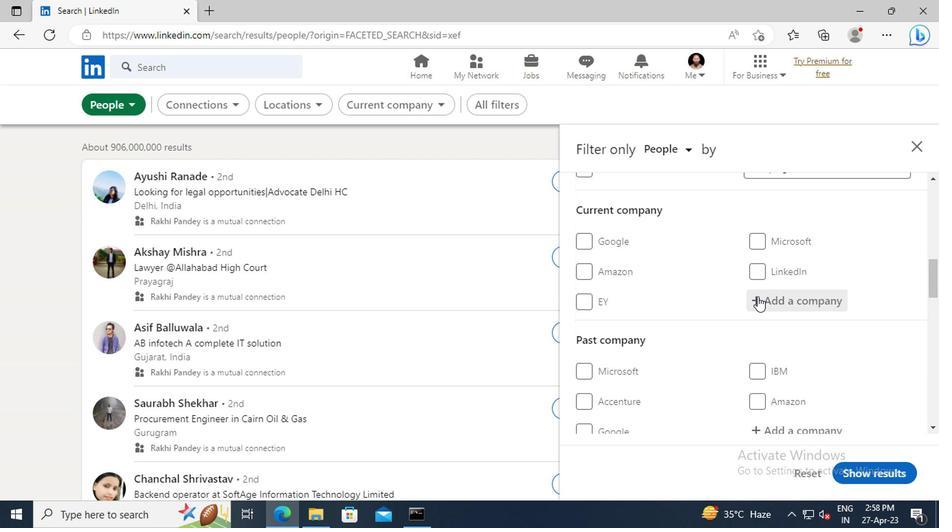 
Action: Mouse pressed left at (769, 300)
Screenshot: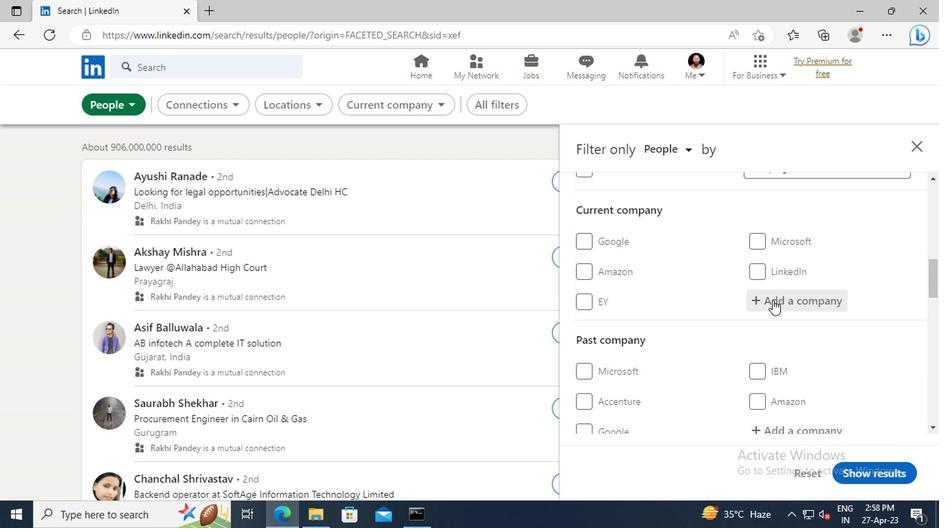 
Action: Key pressed <Key.shift>BHARAT<Key.shift>AGRI
Screenshot: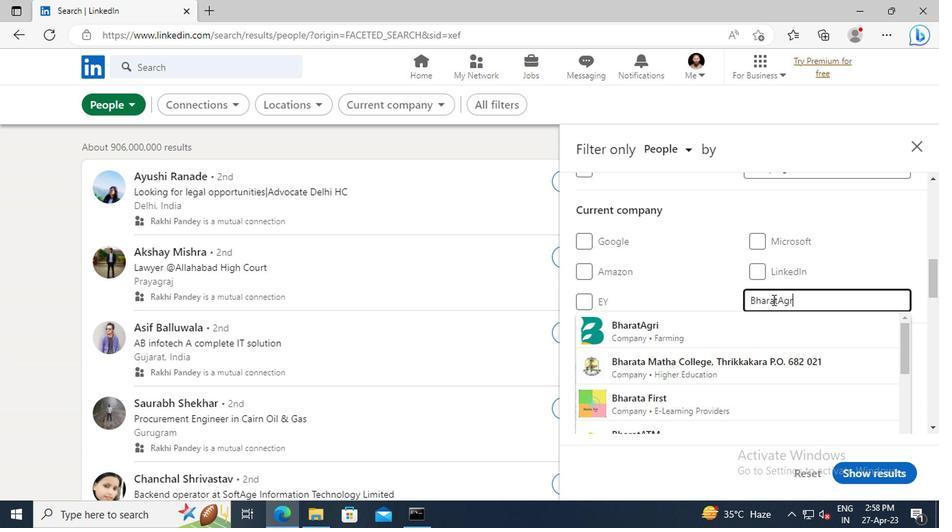 
Action: Mouse moved to (770, 321)
Screenshot: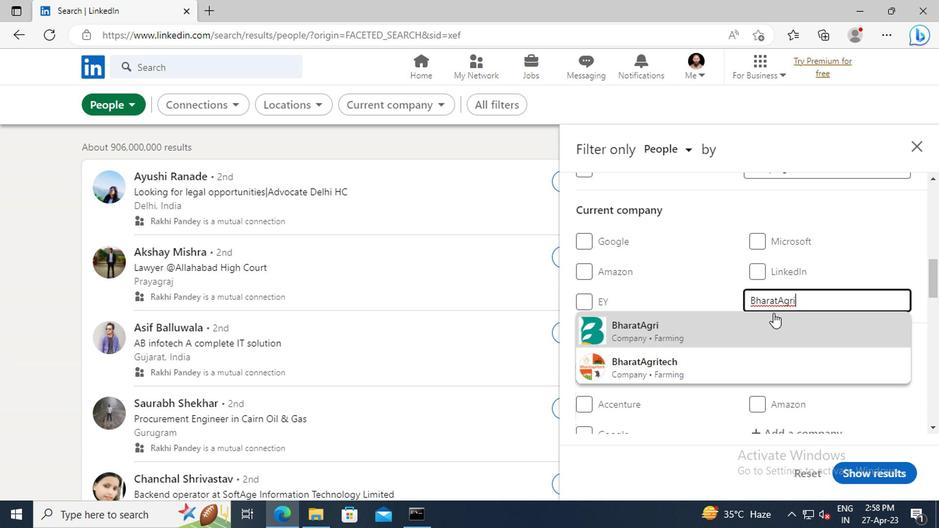 
Action: Mouse pressed left at (770, 321)
Screenshot: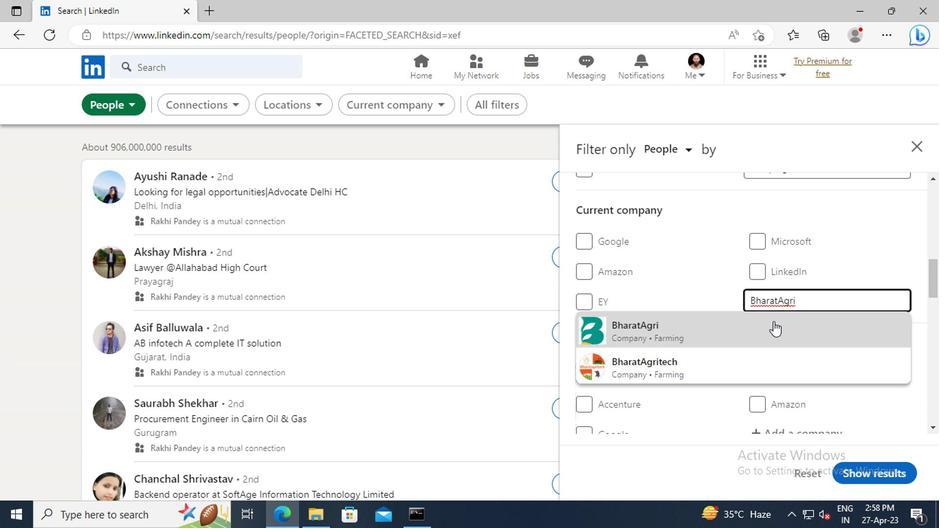 
Action: Mouse moved to (772, 271)
Screenshot: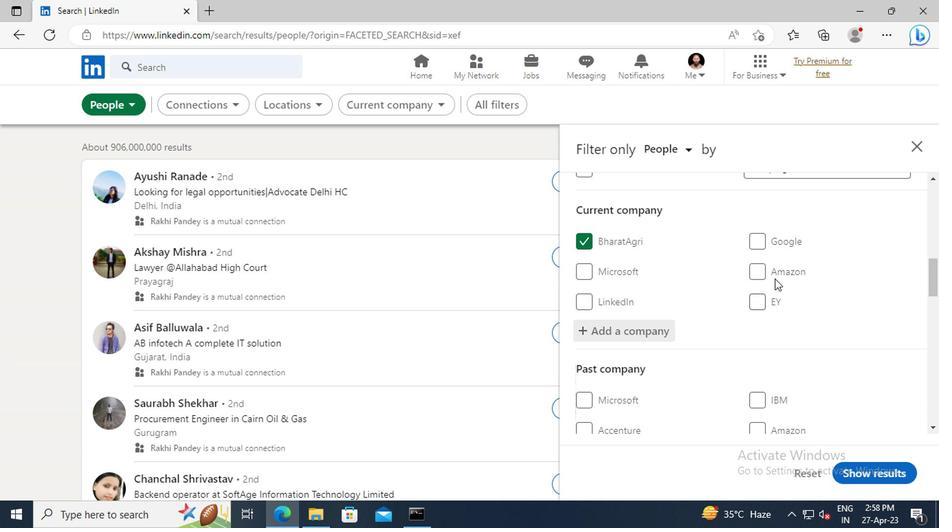 
Action: Mouse scrolled (772, 270) with delta (0, 0)
Screenshot: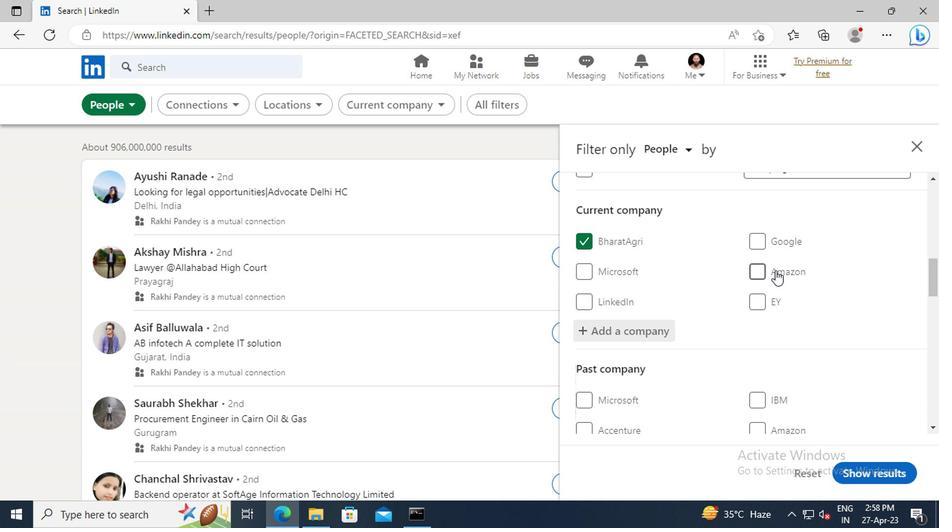 
Action: Mouse scrolled (772, 270) with delta (0, 0)
Screenshot: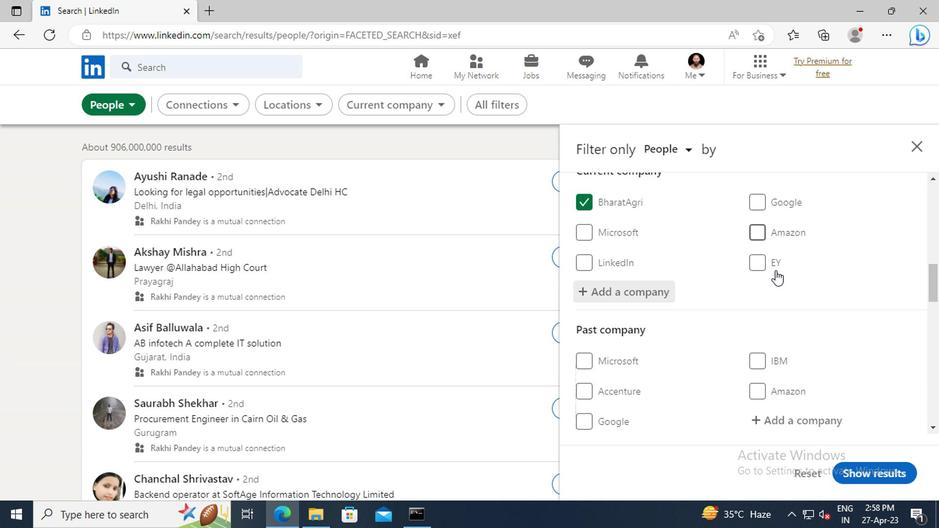 
Action: Mouse scrolled (772, 270) with delta (0, 0)
Screenshot: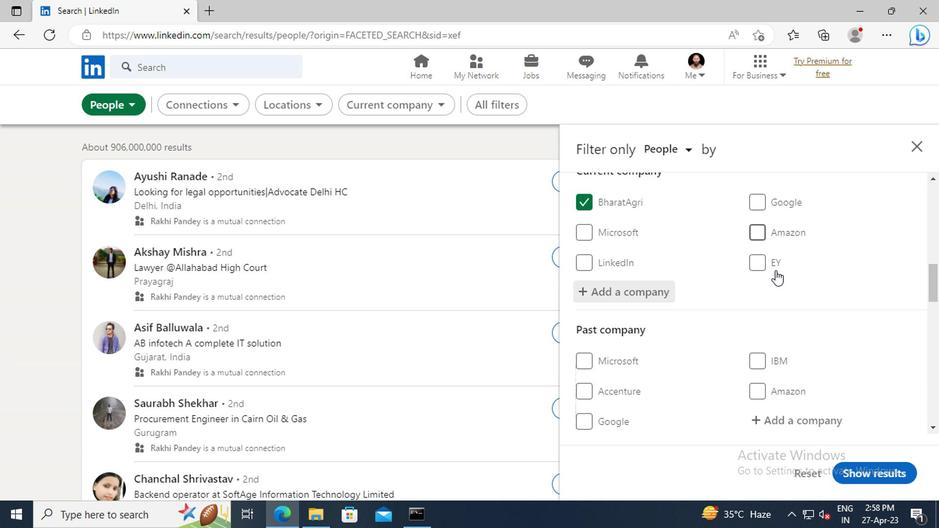 
Action: Mouse scrolled (772, 270) with delta (0, 0)
Screenshot: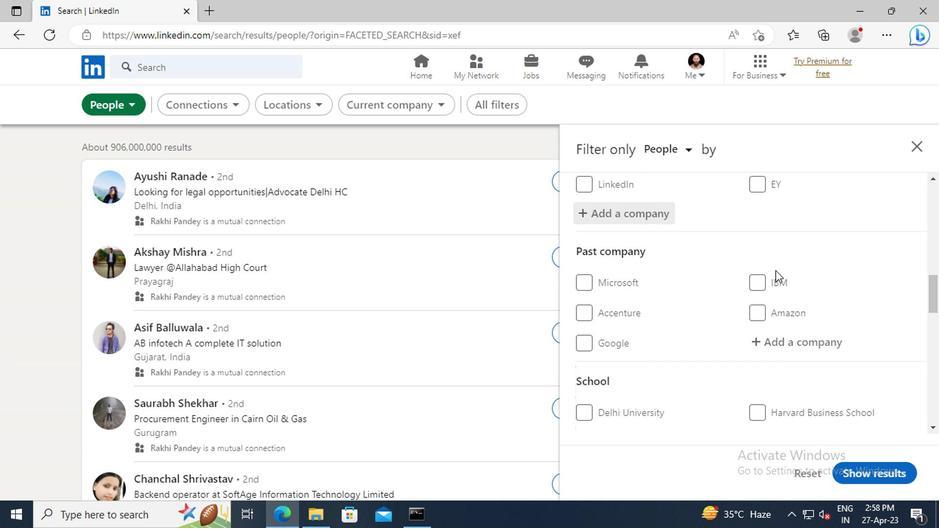 
Action: Mouse scrolled (772, 270) with delta (0, 0)
Screenshot: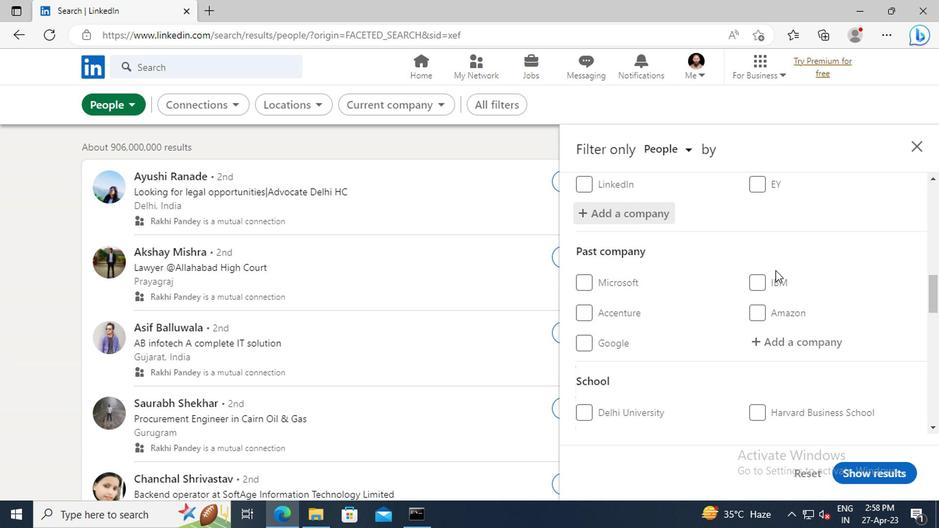 
Action: Mouse scrolled (772, 270) with delta (0, 0)
Screenshot: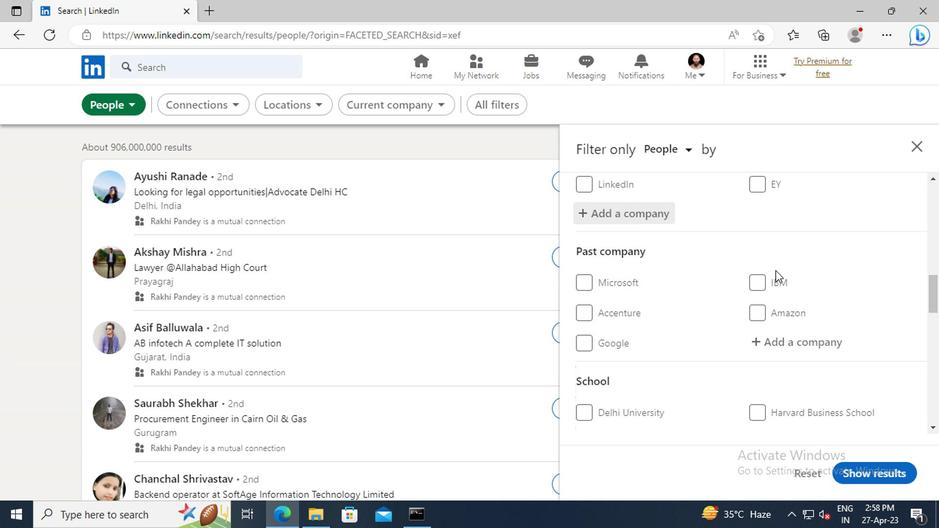 
Action: Mouse scrolled (772, 270) with delta (0, 0)
Screenshot: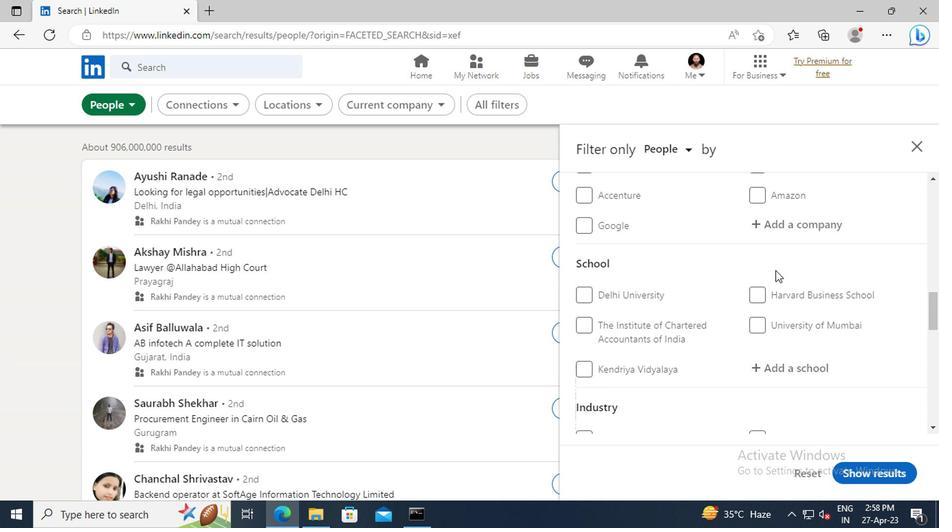 
Action: Mouse scrolled (772, 270) with delta (0, 0)
Screenshot: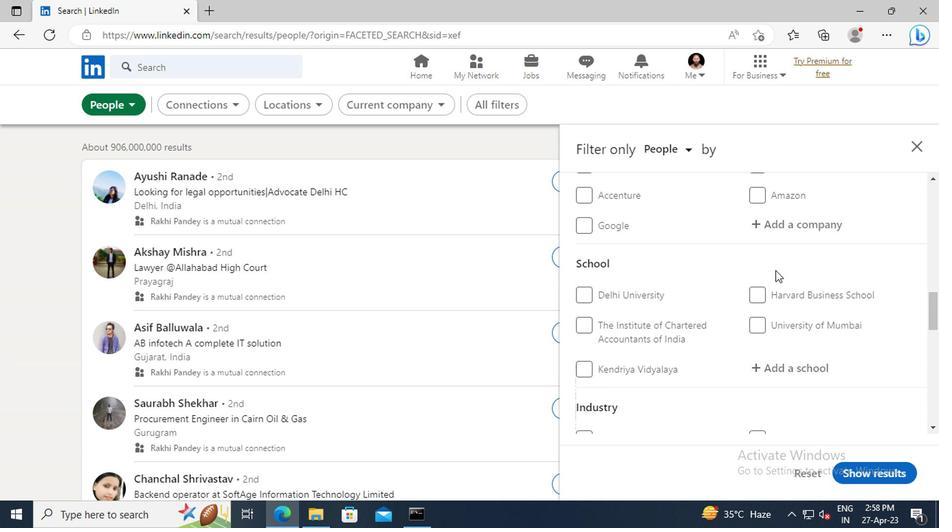 
Action: Mouse scrolled (772, 270) with delta (0, 0)
Screenshot: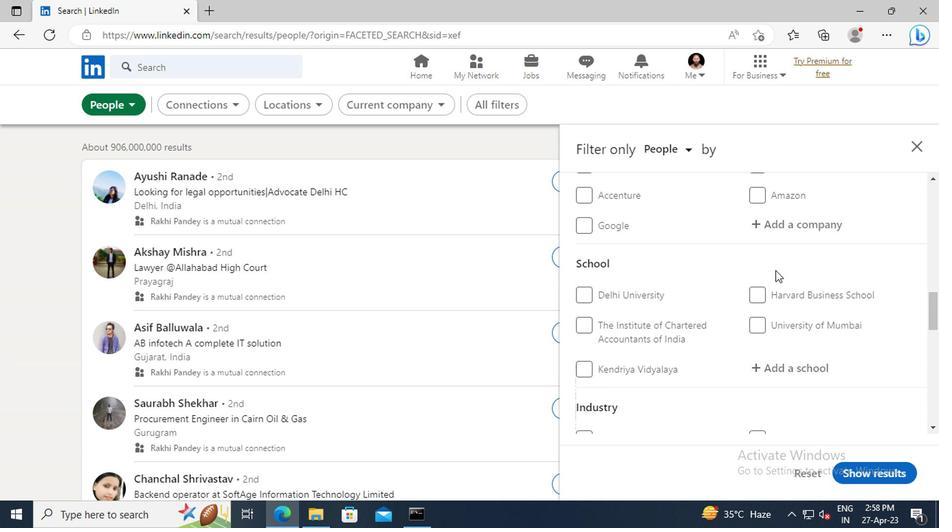 
Action: Mouse moved to (779, 256)
Screenshot: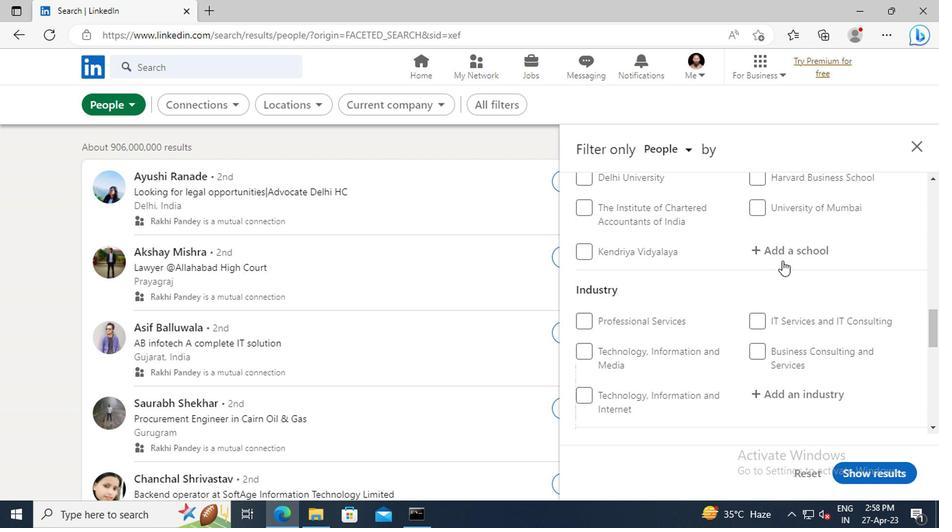 
Action: Mouse pressed left at (779, 256)
Screenshot: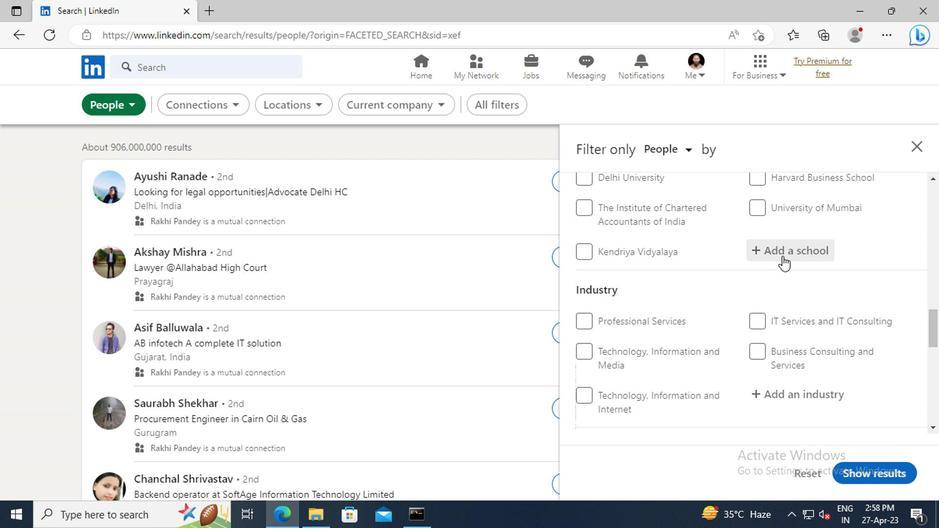 
Action: Key pressed <Key.shift>B
Screenshot: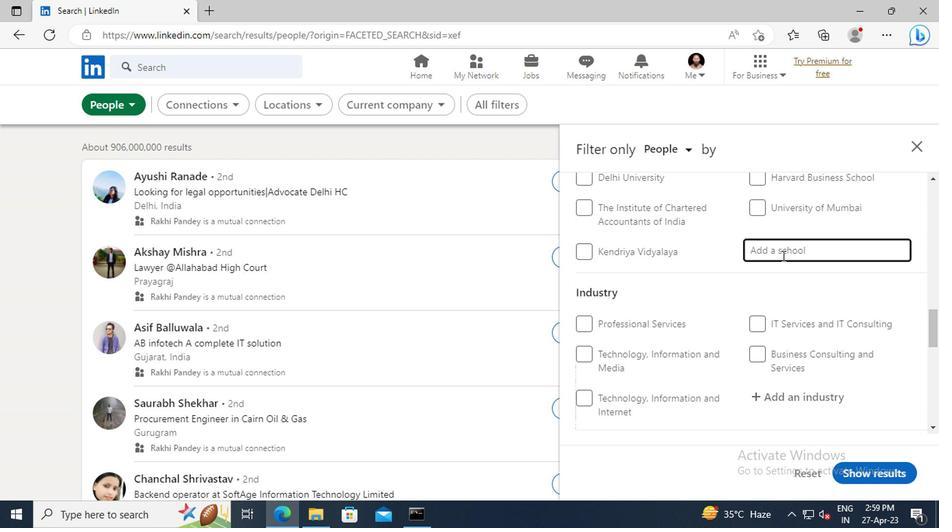 
Action: Mouse moved to (748, 240)
Screenshot: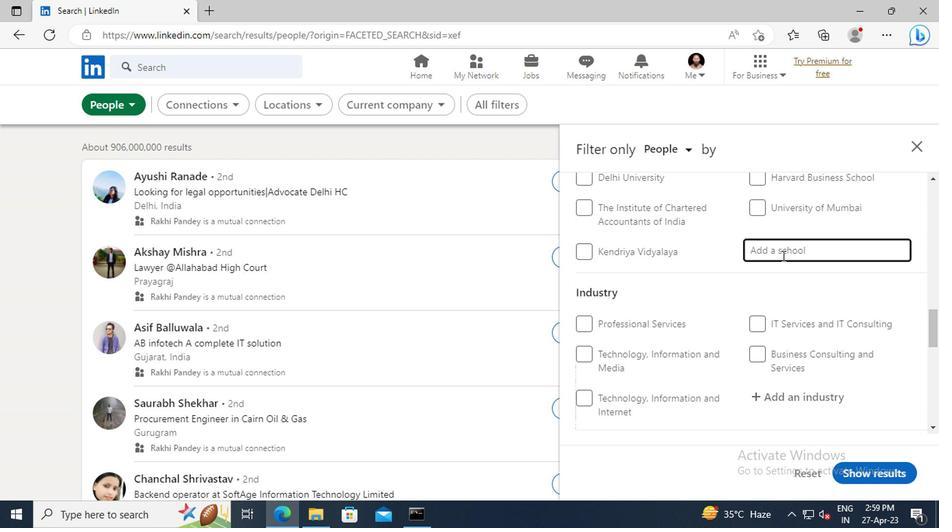 
Action: Key pressed OARD<Key.space>OF<Key.space><Key.shift>SECONDARY<Key.space><Key.shift>EDUCATION<Key.space><Key.shift>RA
Screenshot: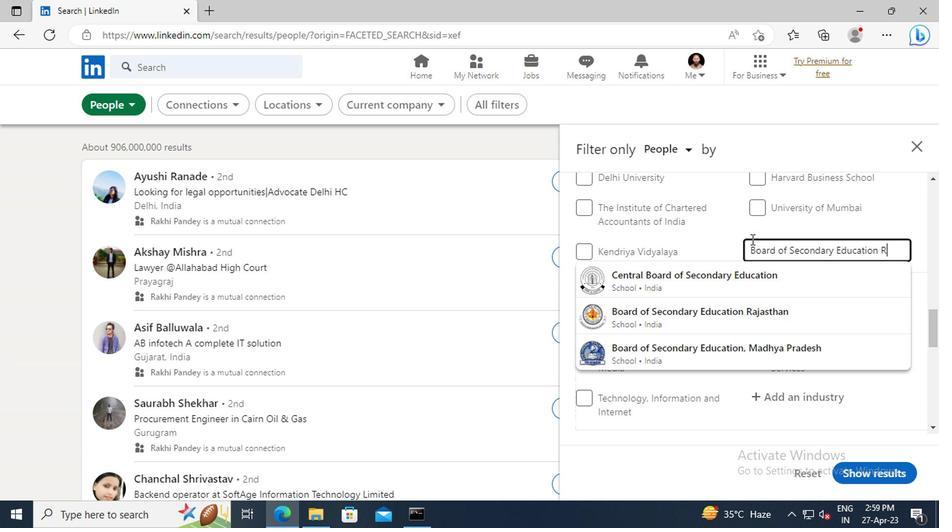
Action: Mouse moved to (750, 282)
Screenshot: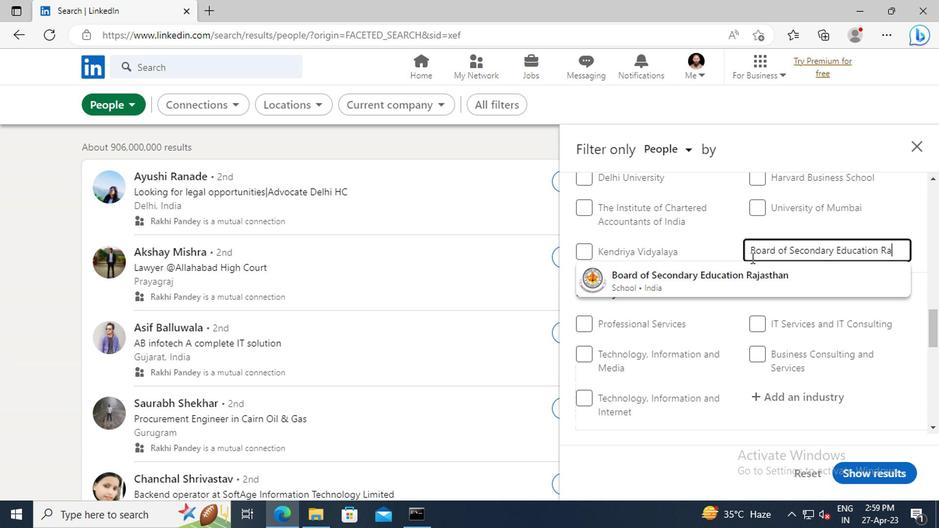 
Action: Mouse pressed left at (750, 282)
Screenshot: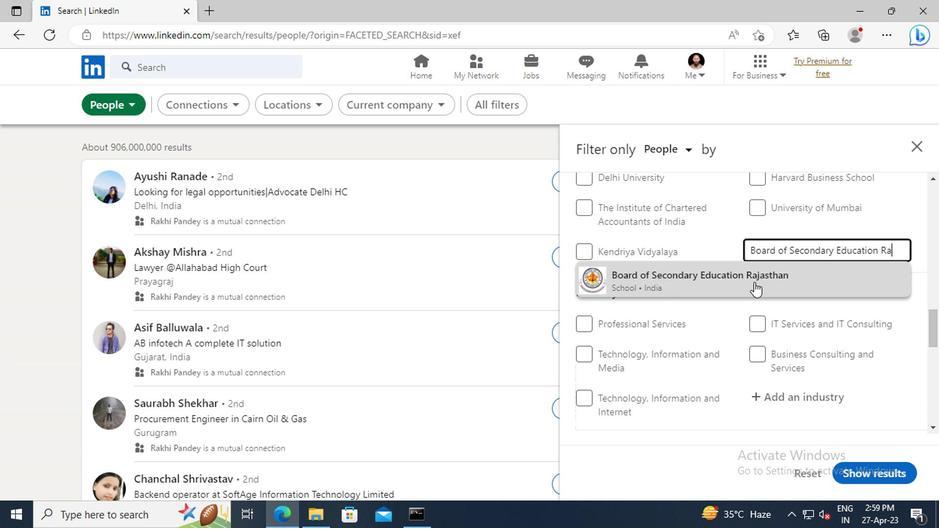 
Action: Mouse scrolled (750, 281) with delta (0, 0)
Screenshot: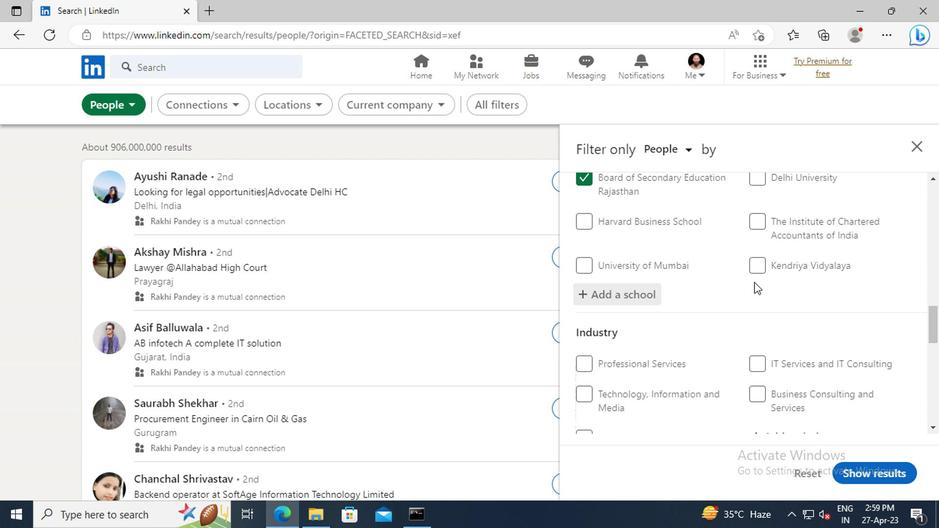 
Action: Mouse moved to (751, 275)
Screenshot: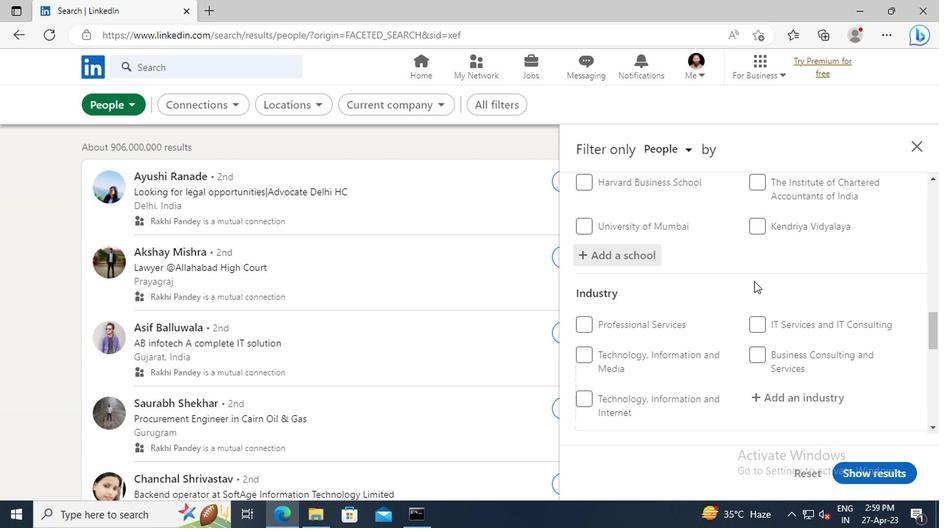 
Action: Mouse scrolled (751, 275) with delta (0, 0)
Screenshot: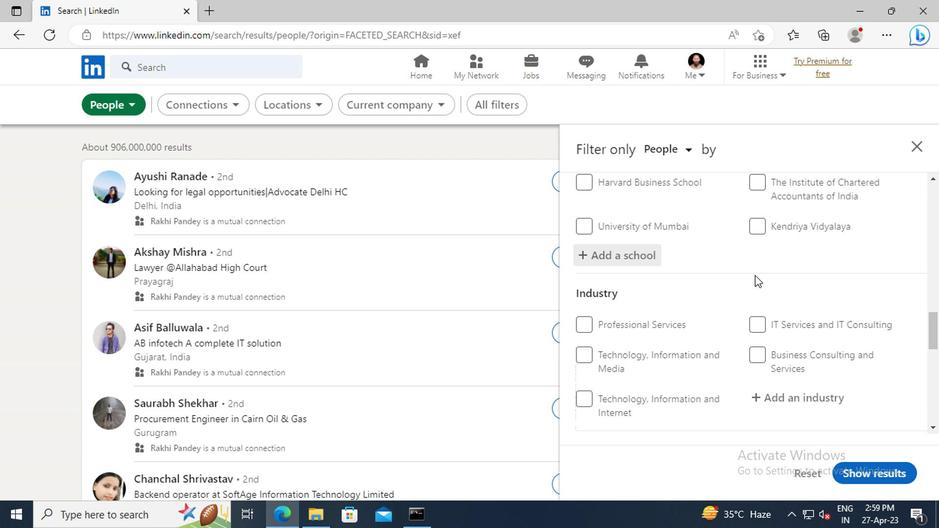 
Action: Mouse scrolled (751, 275) with delta (0, 0)
Screenshot: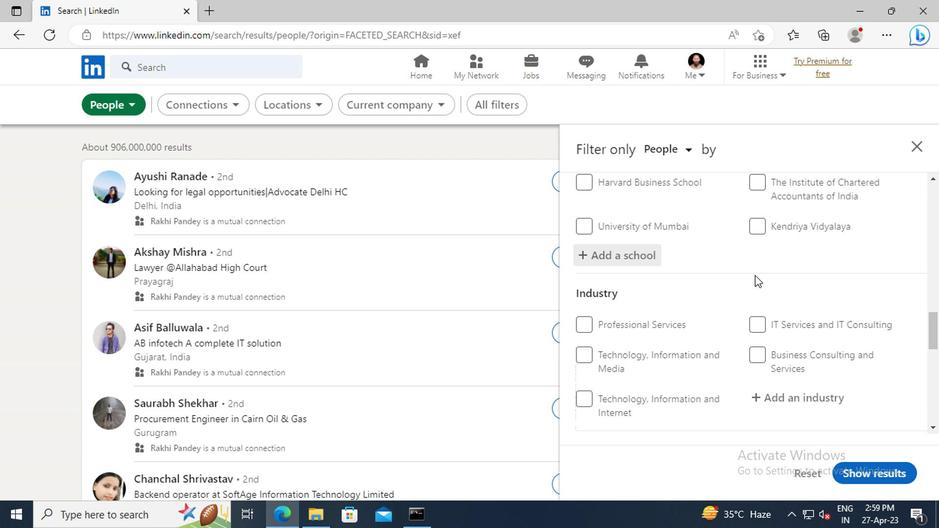 
Action: Mouse moved to (768, 318)
Screenshot: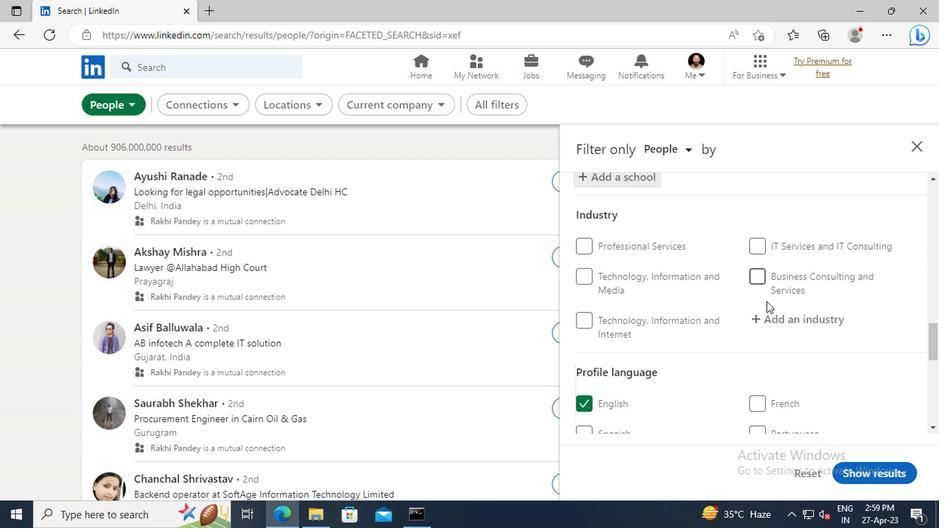 
Action: Mouse pressed left at (768, 318)
Screenshot: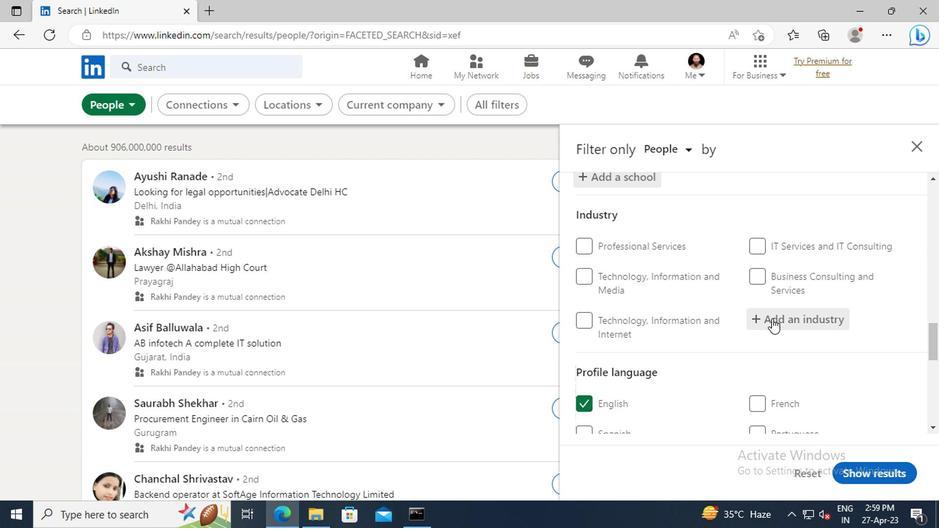 
Action: Key pressed <Key.shift>SATELLITE
Screenshot: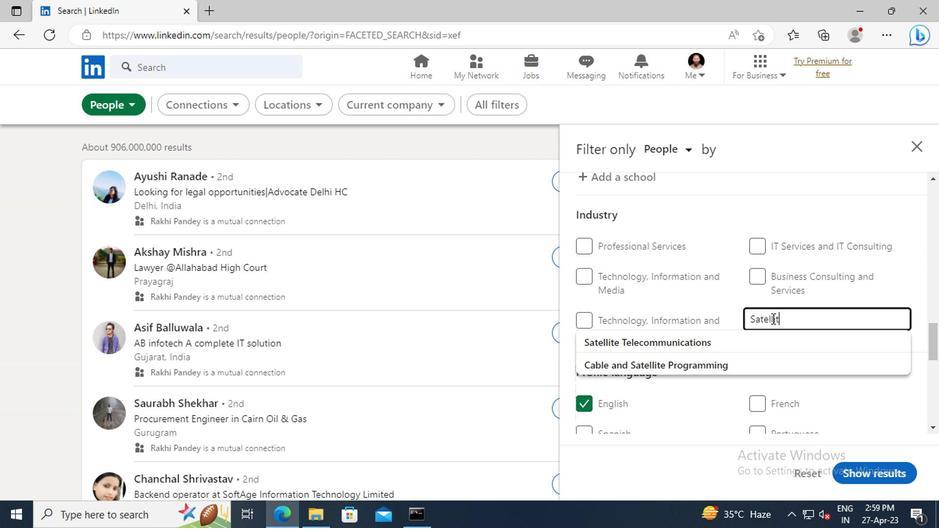
Action: Mouse moved to (771, 341)
Screenshot: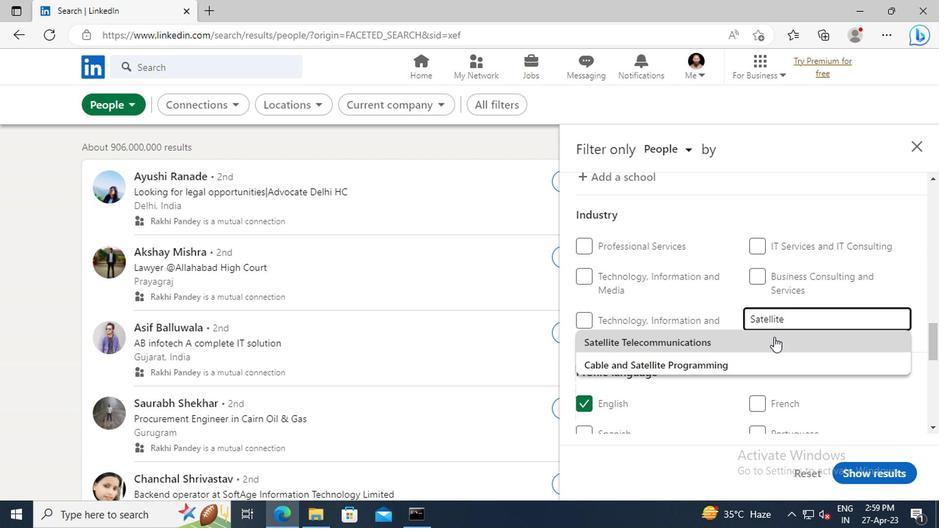 
Action: Mouse pressed left at (771, 341)
Screenshot: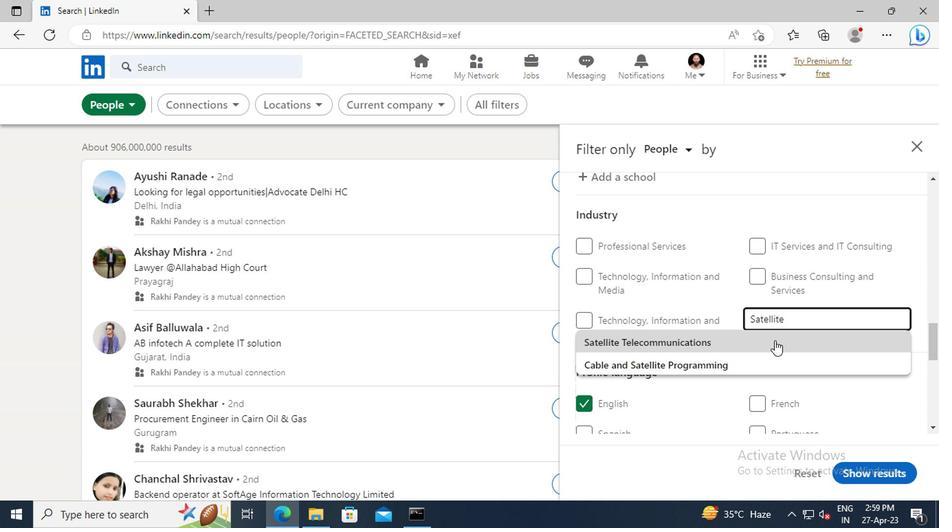 
Action: Mouse moved to (756, 278)
Screenshot: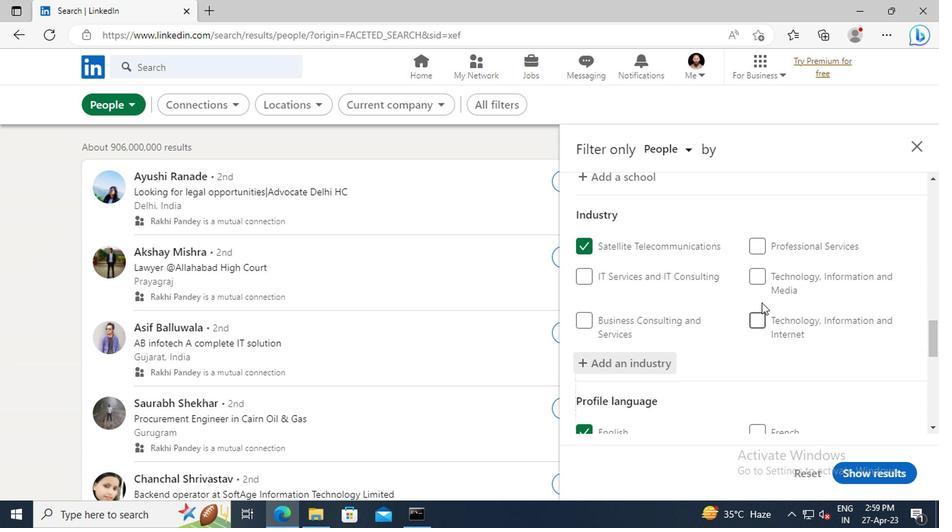 
Action: Mouse scrolled (756, 278) with delta (0, 0)
Screenshot: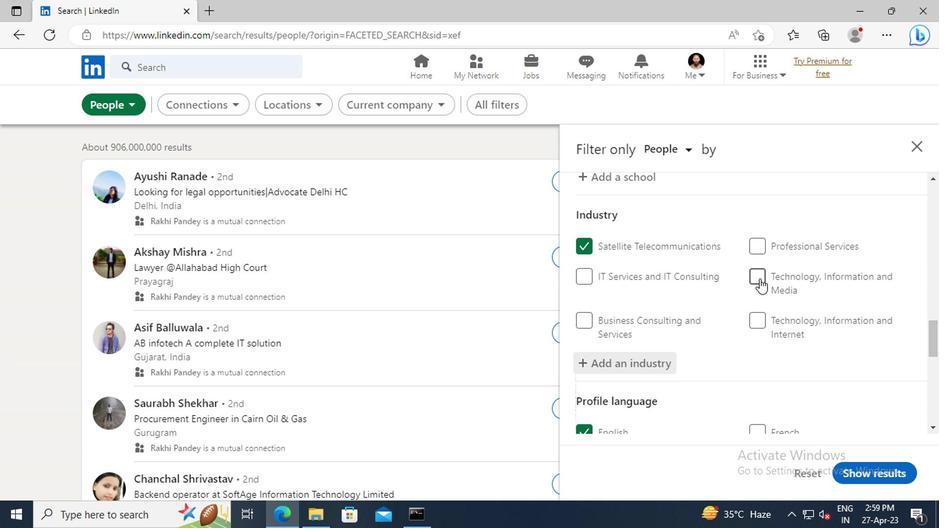 
Action: Mouse scrolled (756, 278) with delta (0, 0)
Screenshot: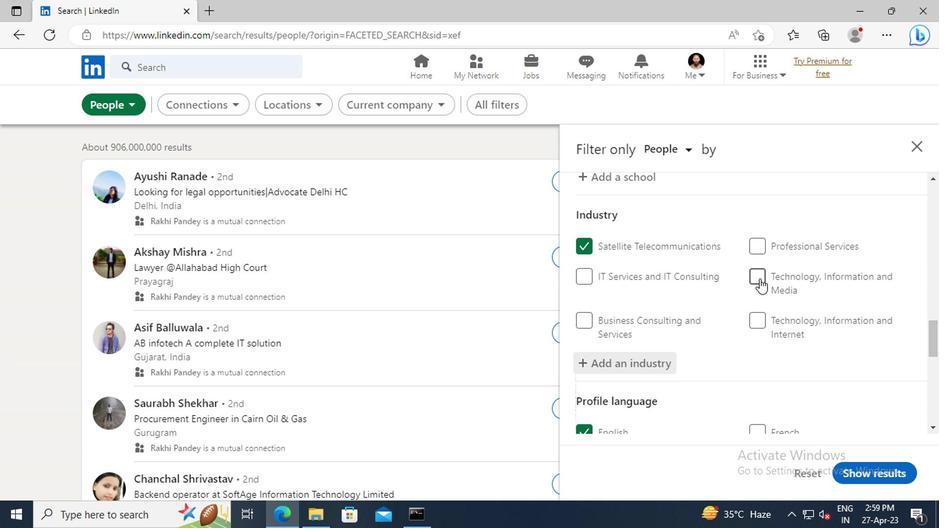 
Action: Mouse scrolled (756, 278) with delta (0, 0)
Screenshot: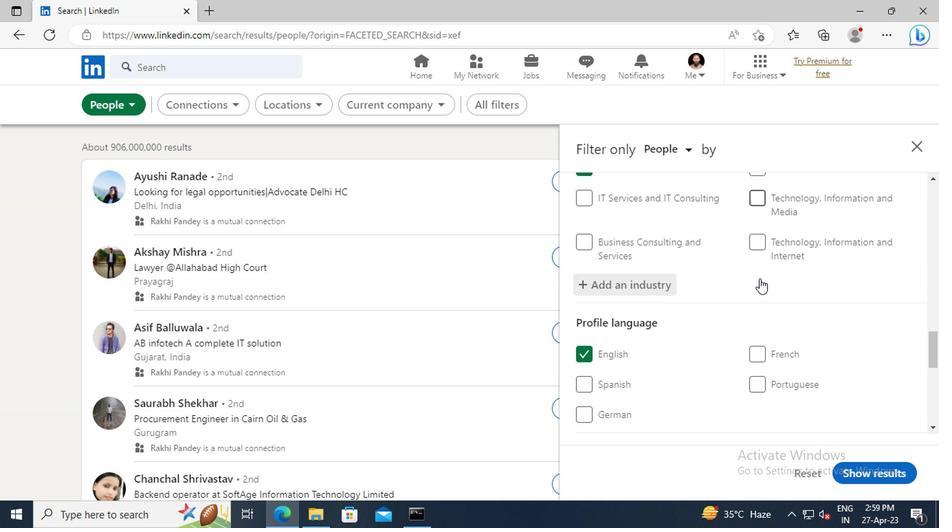 
Action: Mouse scrolled (756, 278) with delta (0, 0)
Screenshot: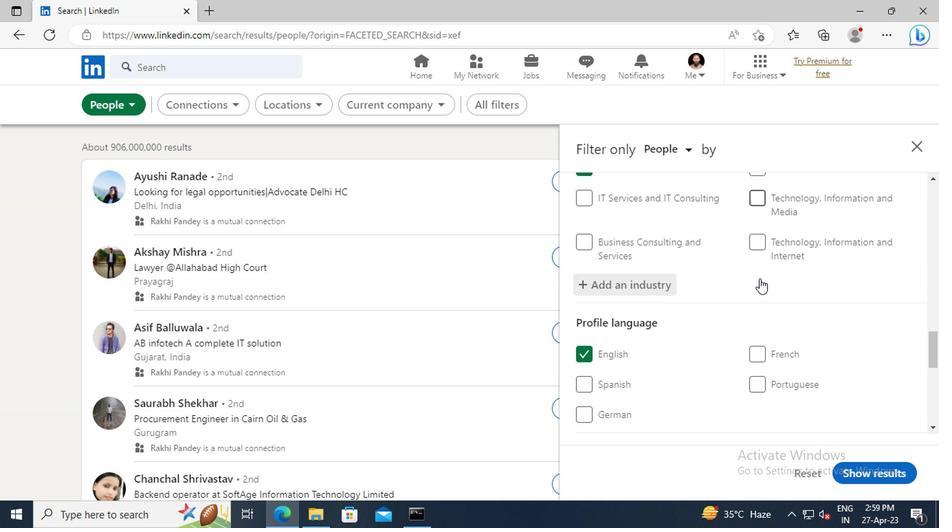 
Action: Mouse scrolled (756, 278) with delta (0, 0)
Screenshot: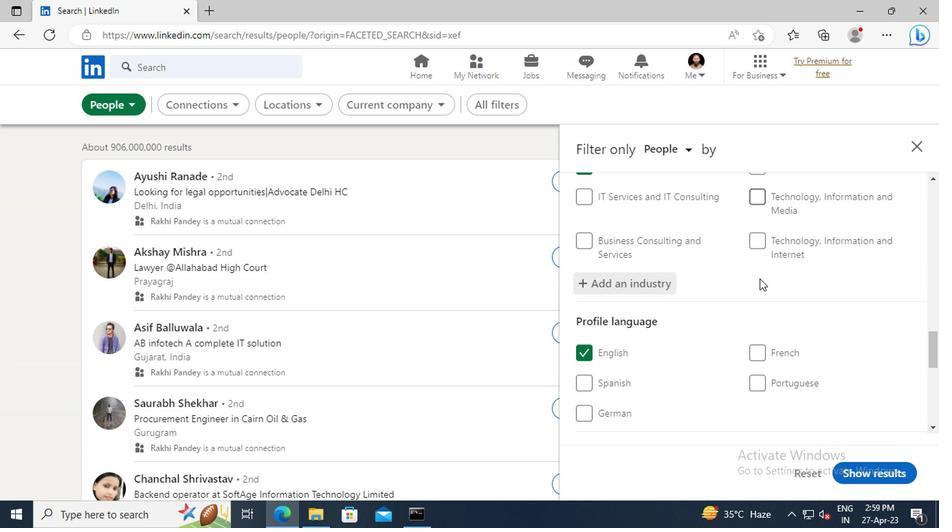 
Action: Mouse scrolled (756, 278) with delta (0, 0)
Screenshot: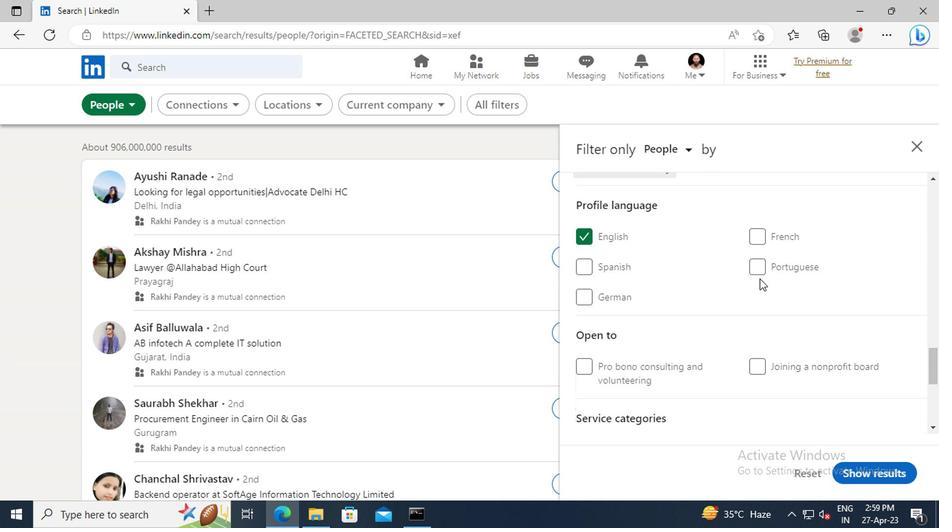 
Action: Mouse scrolled (756, 278) with delta (0, 0)
Screenshot: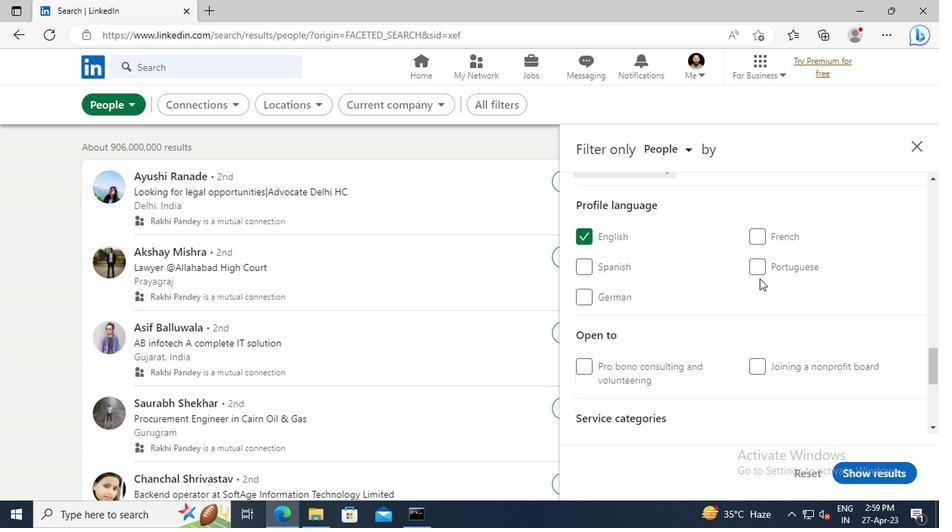 
Action: Mouse scrolled (756, 278) with delta (0, 0)
Screenshot: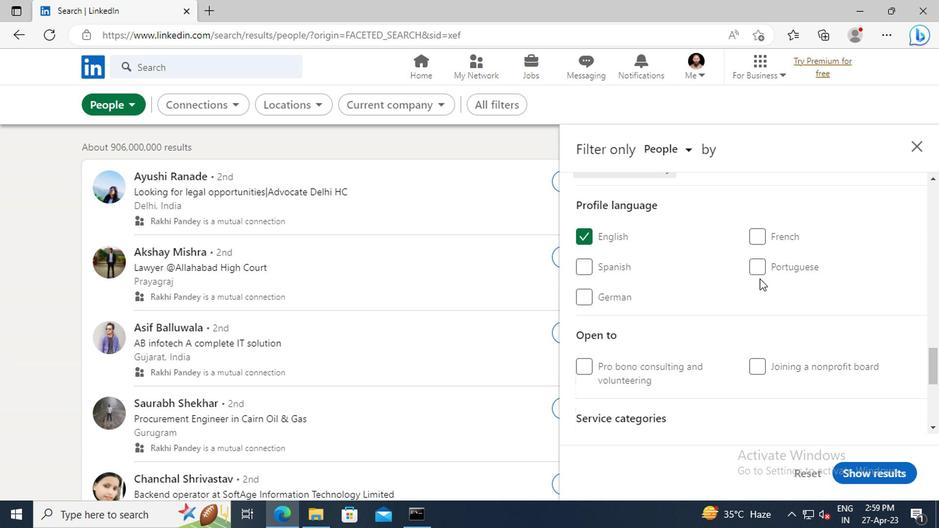 
Action: Mouse scrolled (756, 278) with delta (0, 0)
Screenshot: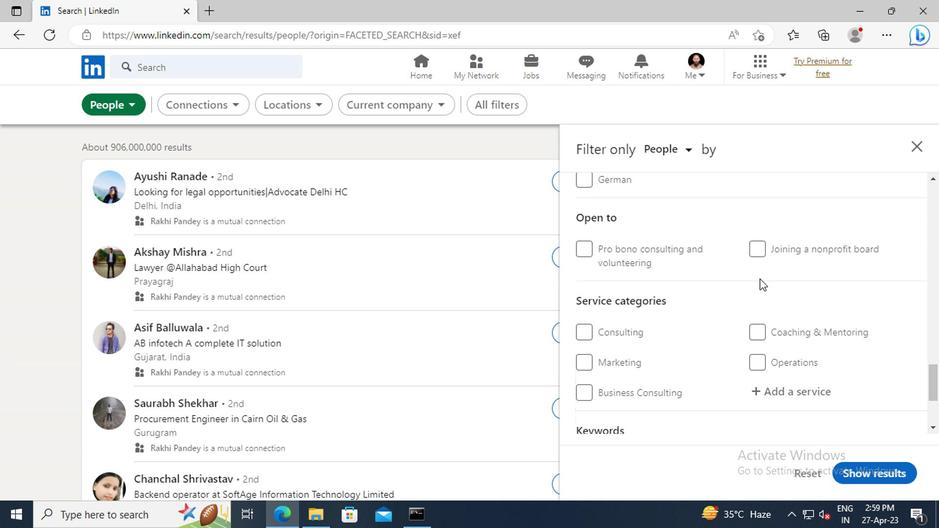 
Action: Mouse scrolled (756, 278) with delta (0, 0)
Screenshot: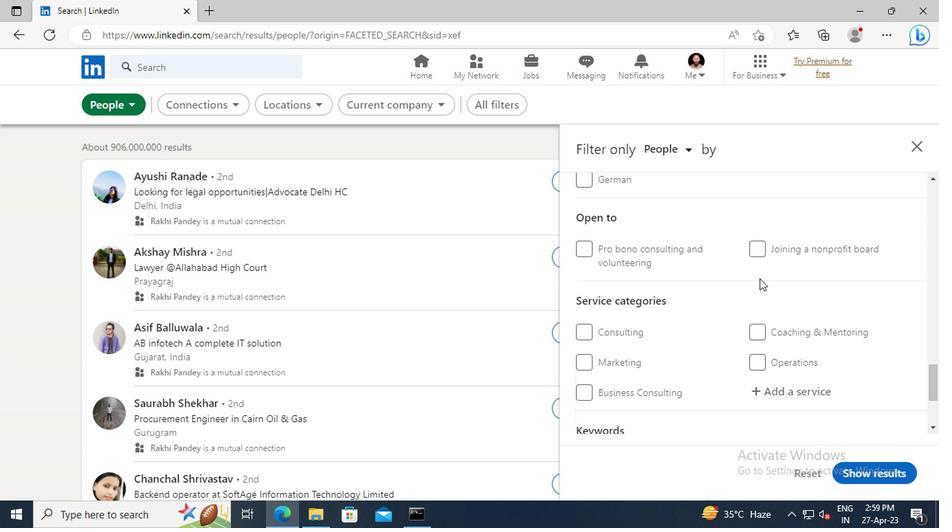 
Action: Mouse scrolled (756, 278) with delta (0, 0)
Screenshot: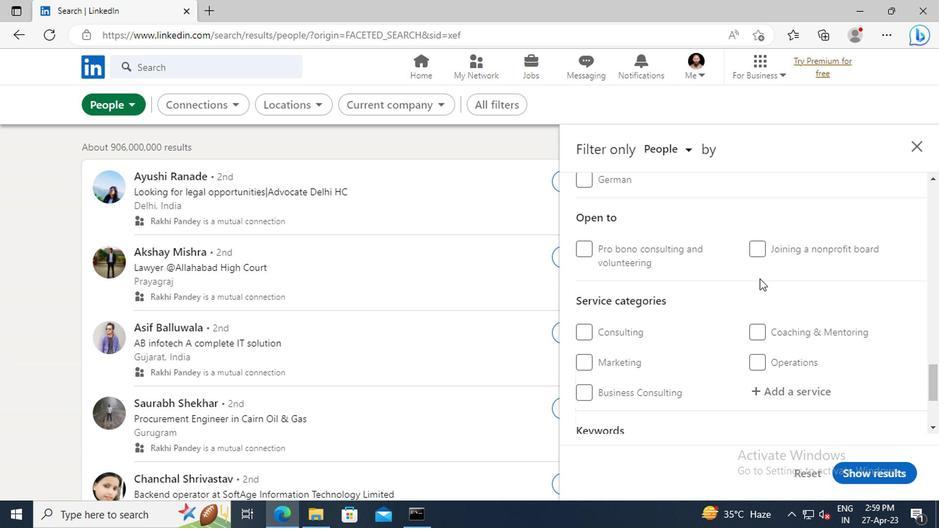 
Action: Mouse moved to (767, 277)
Screenshot: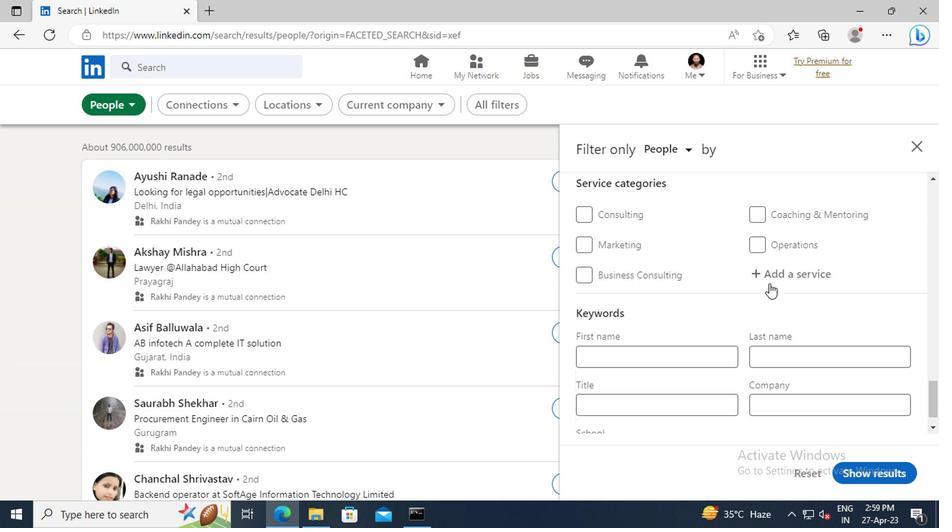 
Action: Mouse pressed left at (767, 277)
Screenshot: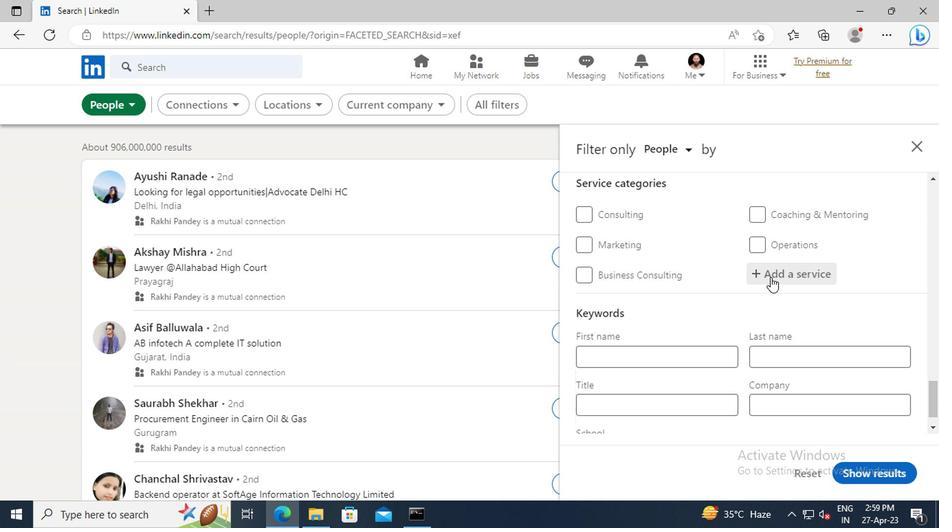 
Action: Key pressed <Key.shift>FINANCIAL<Key.space><Key.shift>ANALY
Screenshot: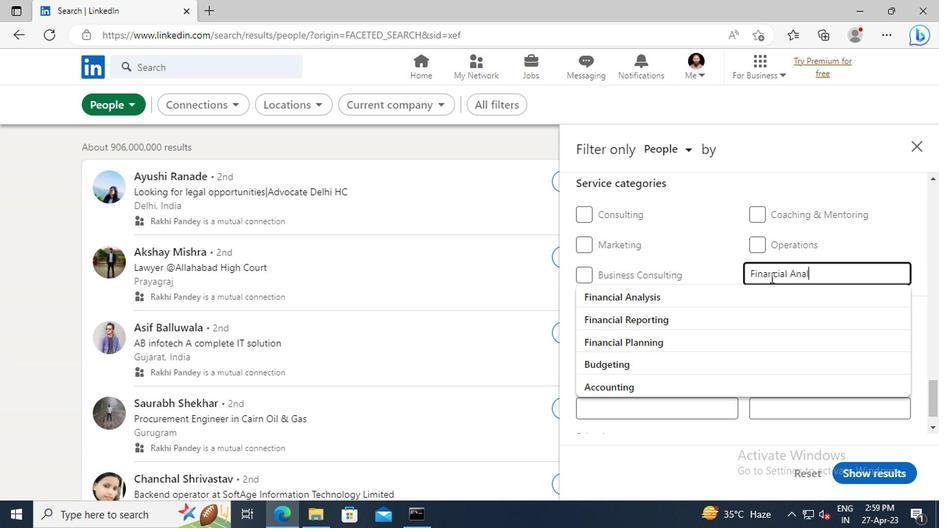 
Action: Mouse moved to (768, 297)
Screenshot: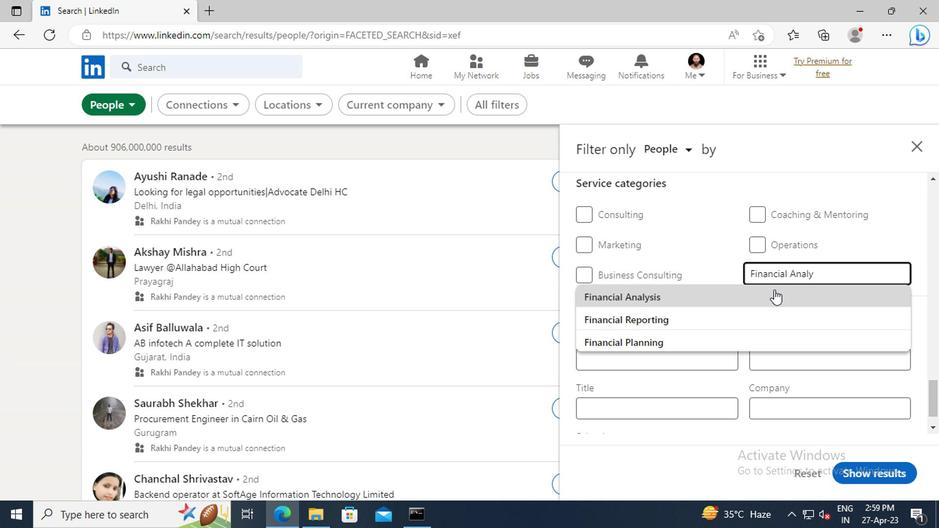 
Action: Mouse pressed left at (768, 297)
Screenshot: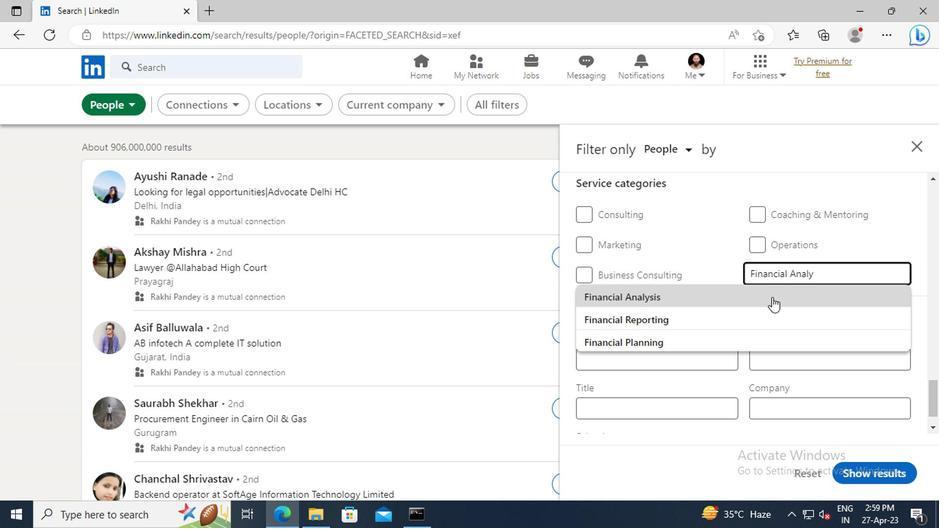 
Action: Mouse moved to (756, 284)
Screenshot: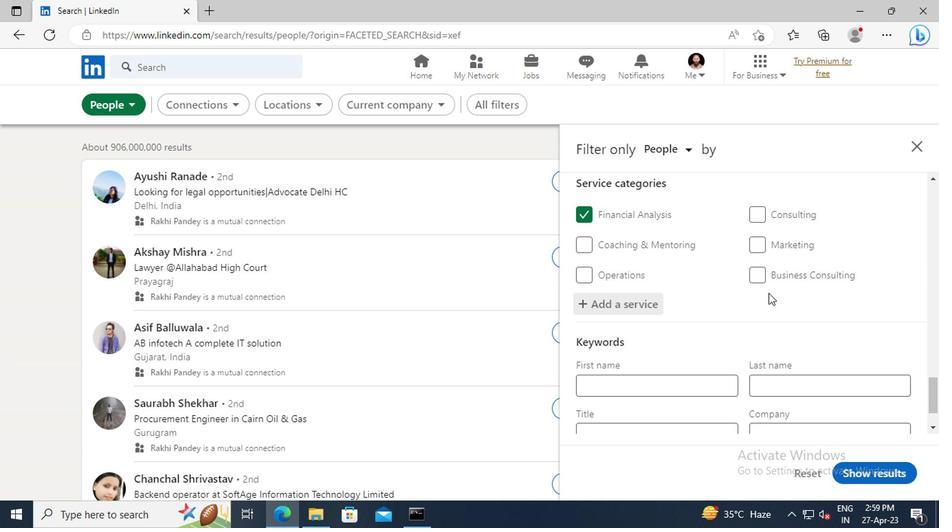 
Action: Mouse scrolled (756, 283) with delta (0, 0)
Screenshot: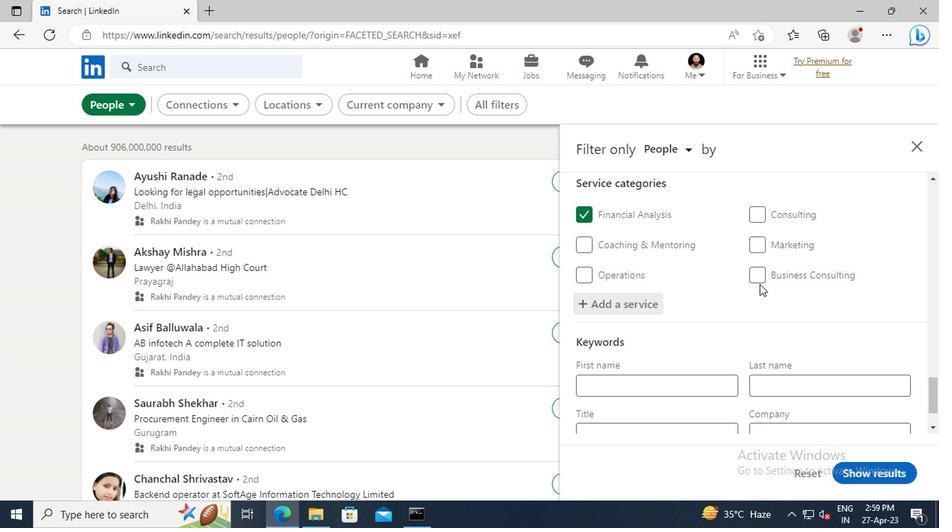 
Action: Mouse scrolled (756, 283) with delta (0, 0)
Screenshot: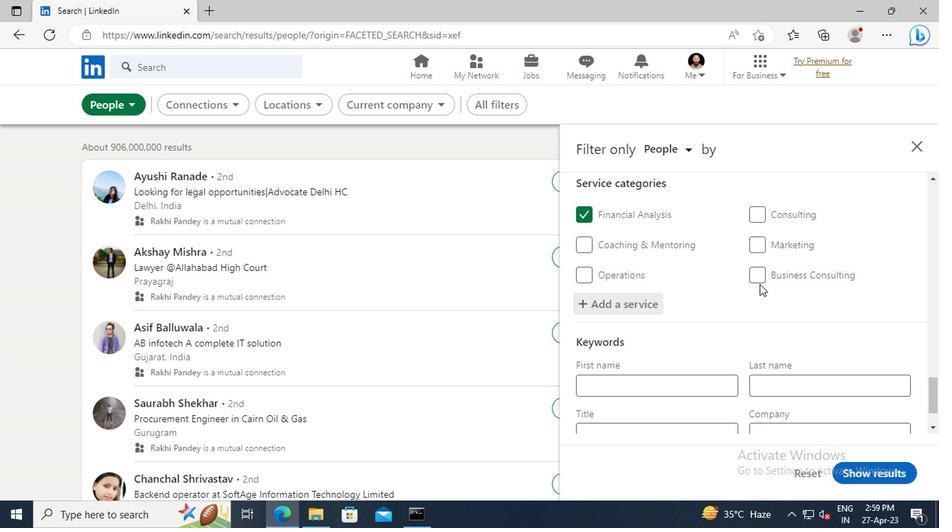 
Action: Mouse scrolled (756, 283) with delta (0, 0)
Screenshot: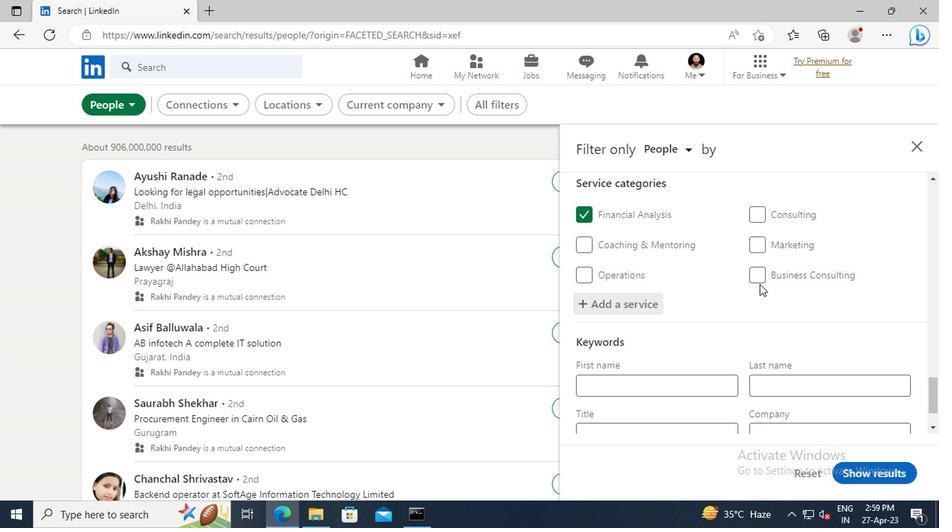 
Action: Mouse moved to (648, 371)
Screenshot: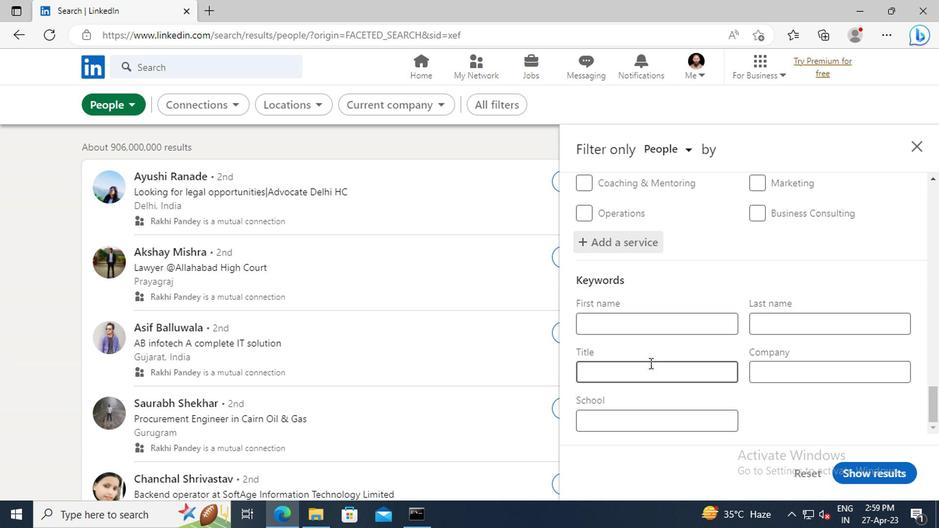 
Action: Mouse pressed left at (648, 371)
Screenshot: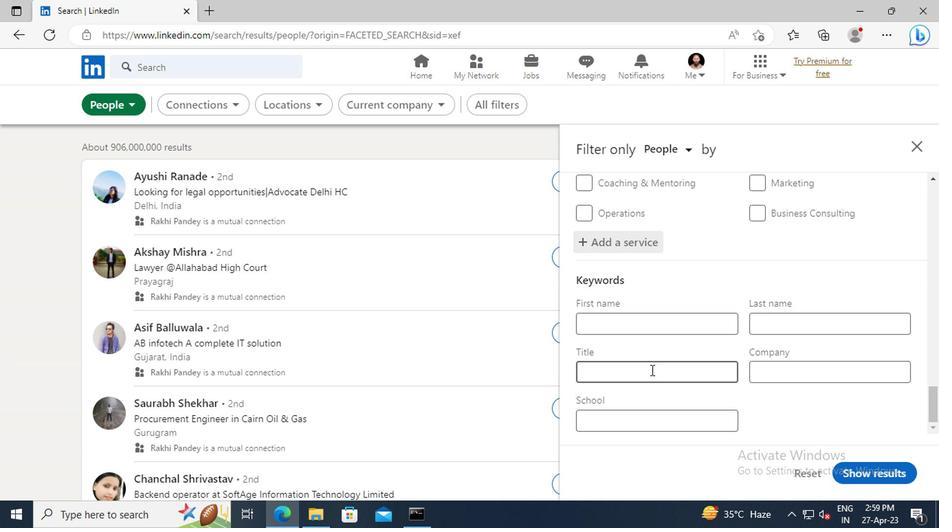 
Action: Key pressed <Key.shift>FRONT<Key.space><Key.shift>DESK<Key.space><Key.shift>ASSOCIATE<Key.enter>
Screenshot: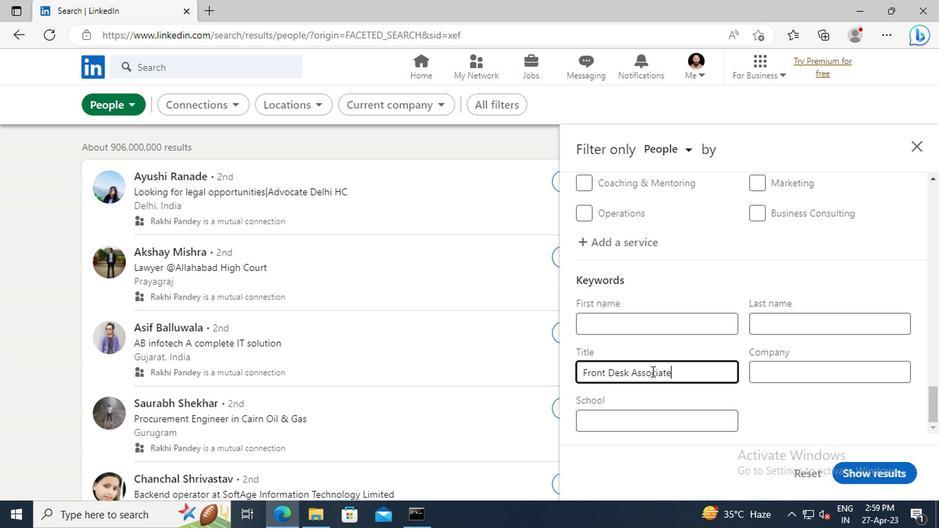 
Action: Mouse moved to (854, 466)
Screenshot: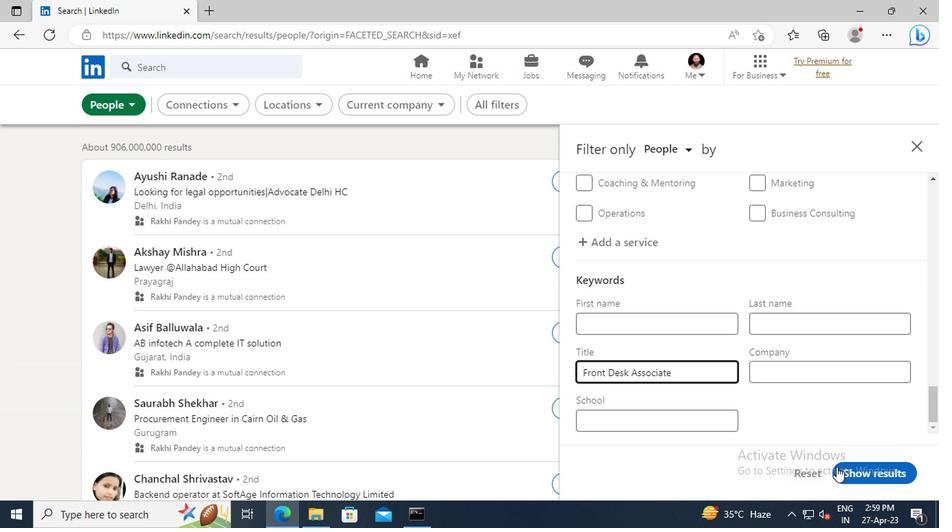 
Action: Mouse pressed left at (854, 466)
Screenshot: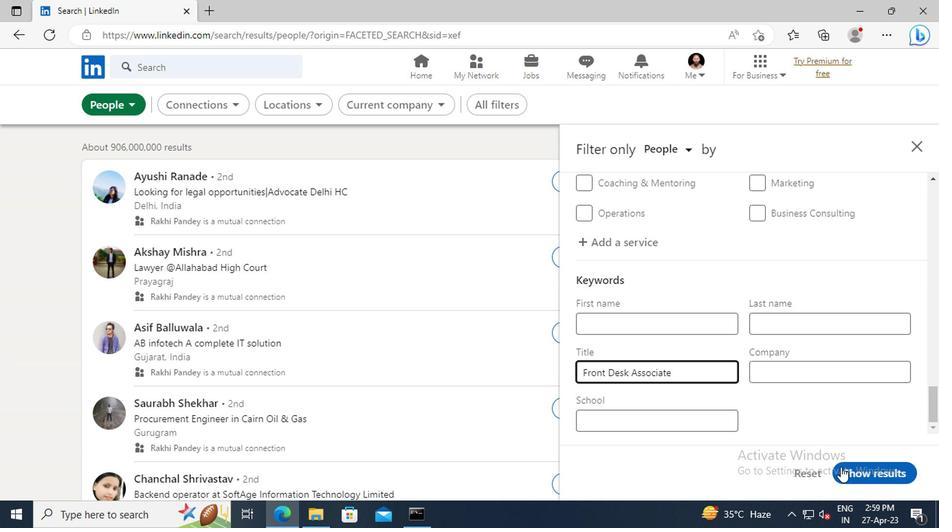 
Action: Mouse moved to (502, 287)
Screenshot: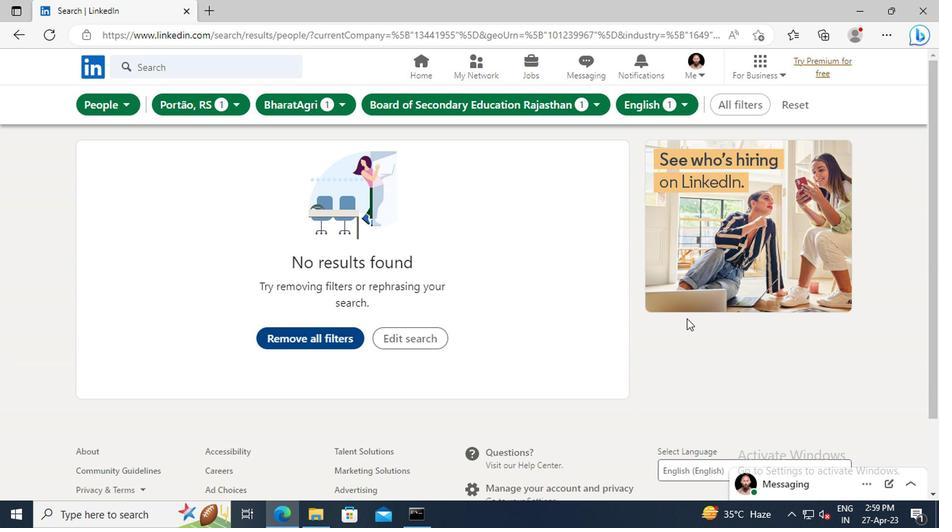 
